 Task: Use Visual Studio Code to change the editor's color theme.
Action: Mouse moved to (488, 329)
Screenshot: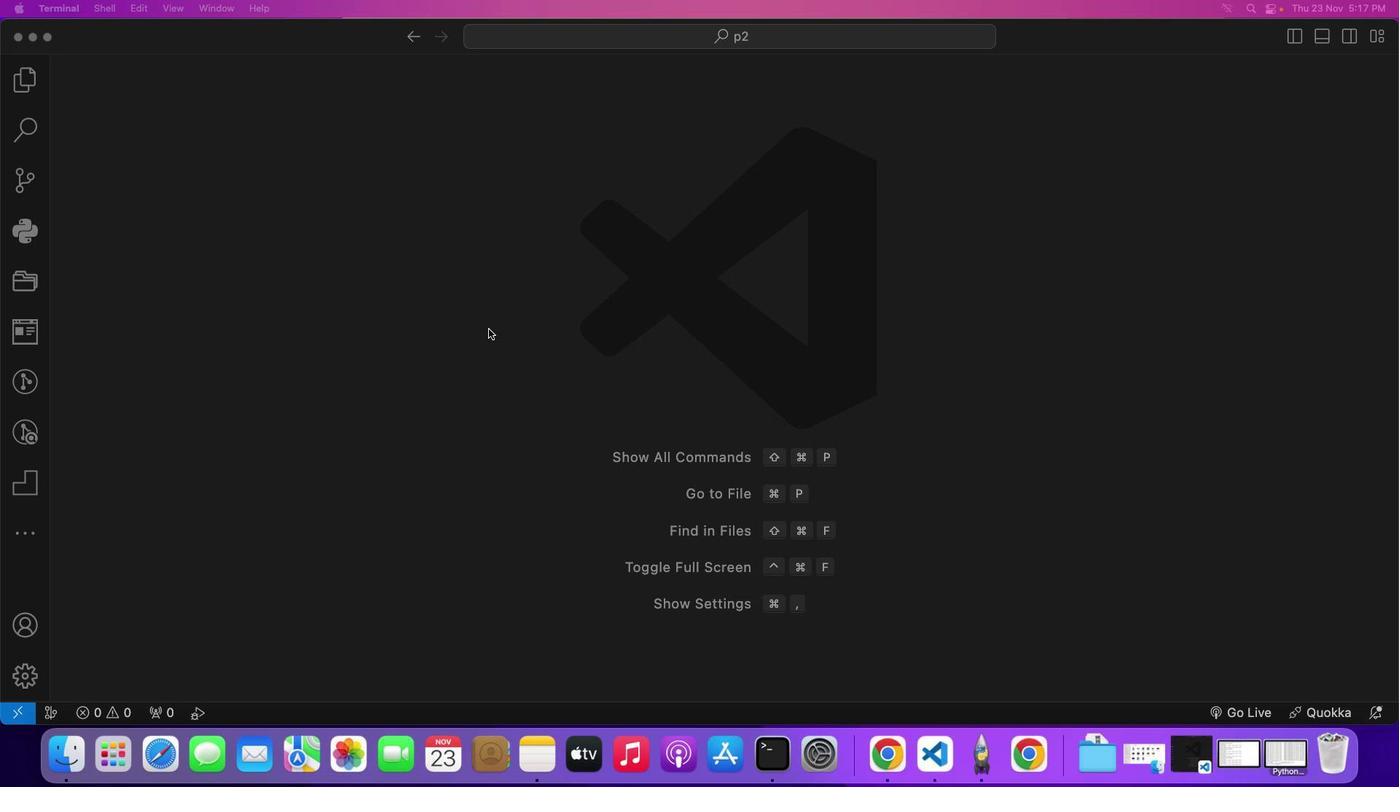 
Action: Mouse pressed left at (488, 329)
Screenshot: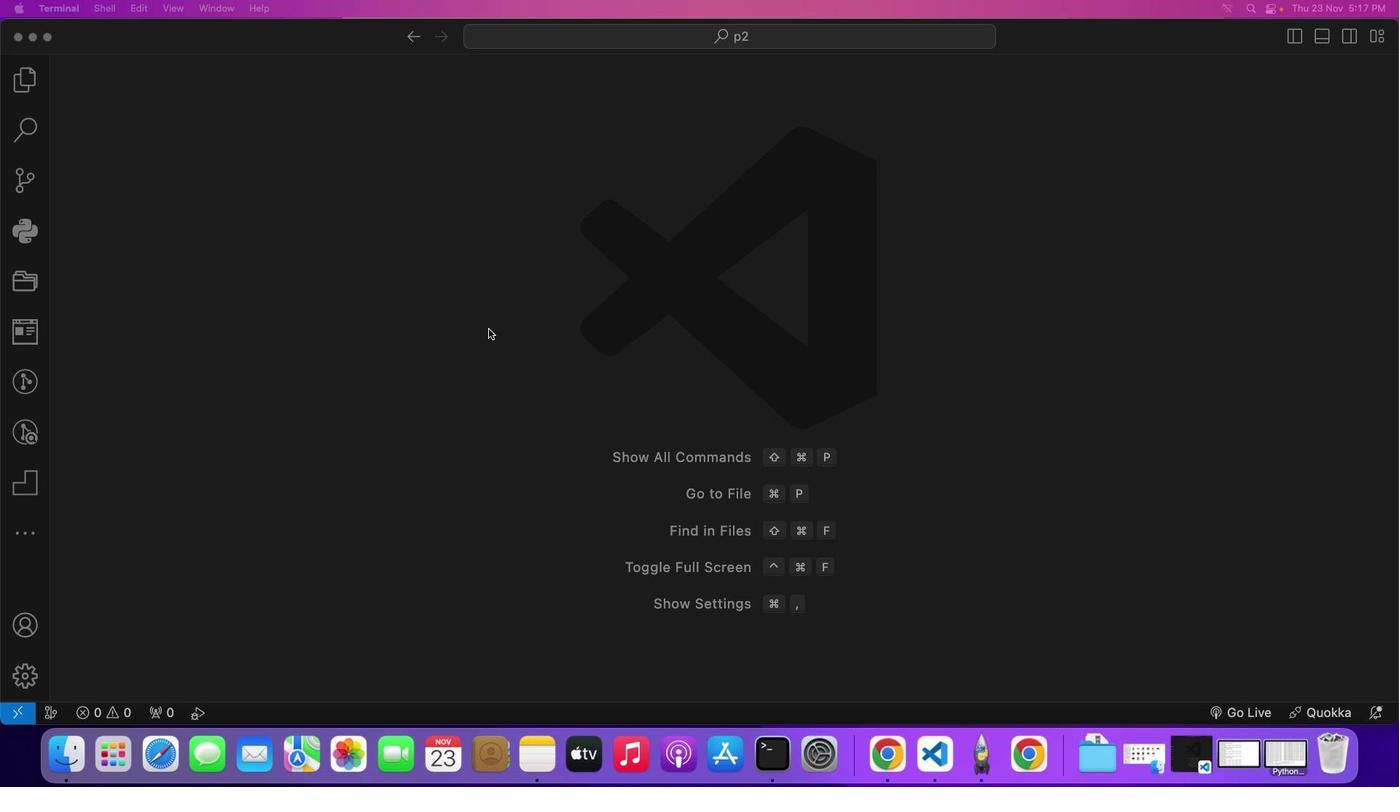 
Action: Mouse moved to (1296, 763)
Screenshot: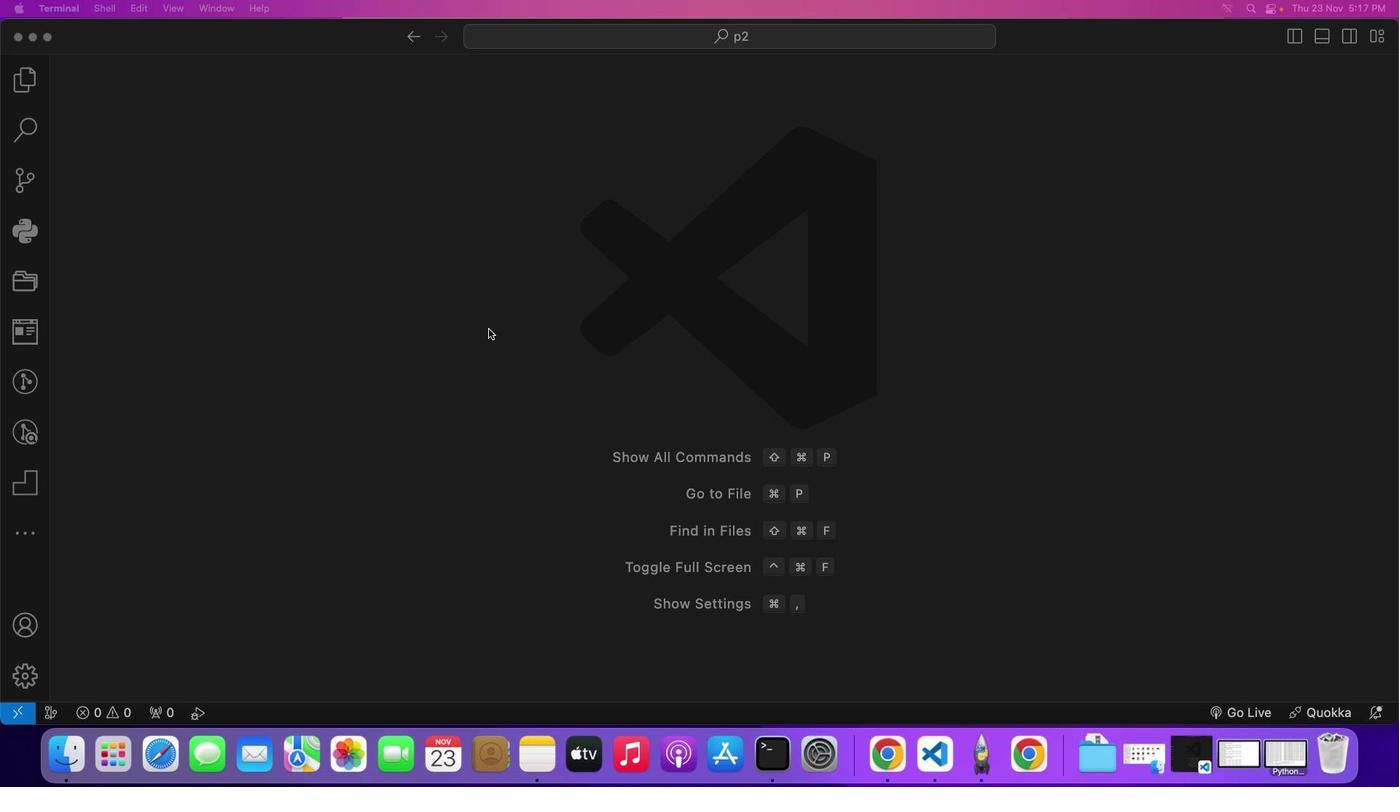 
Action: Mouse pressed left at (1296, 763)
Screenshot: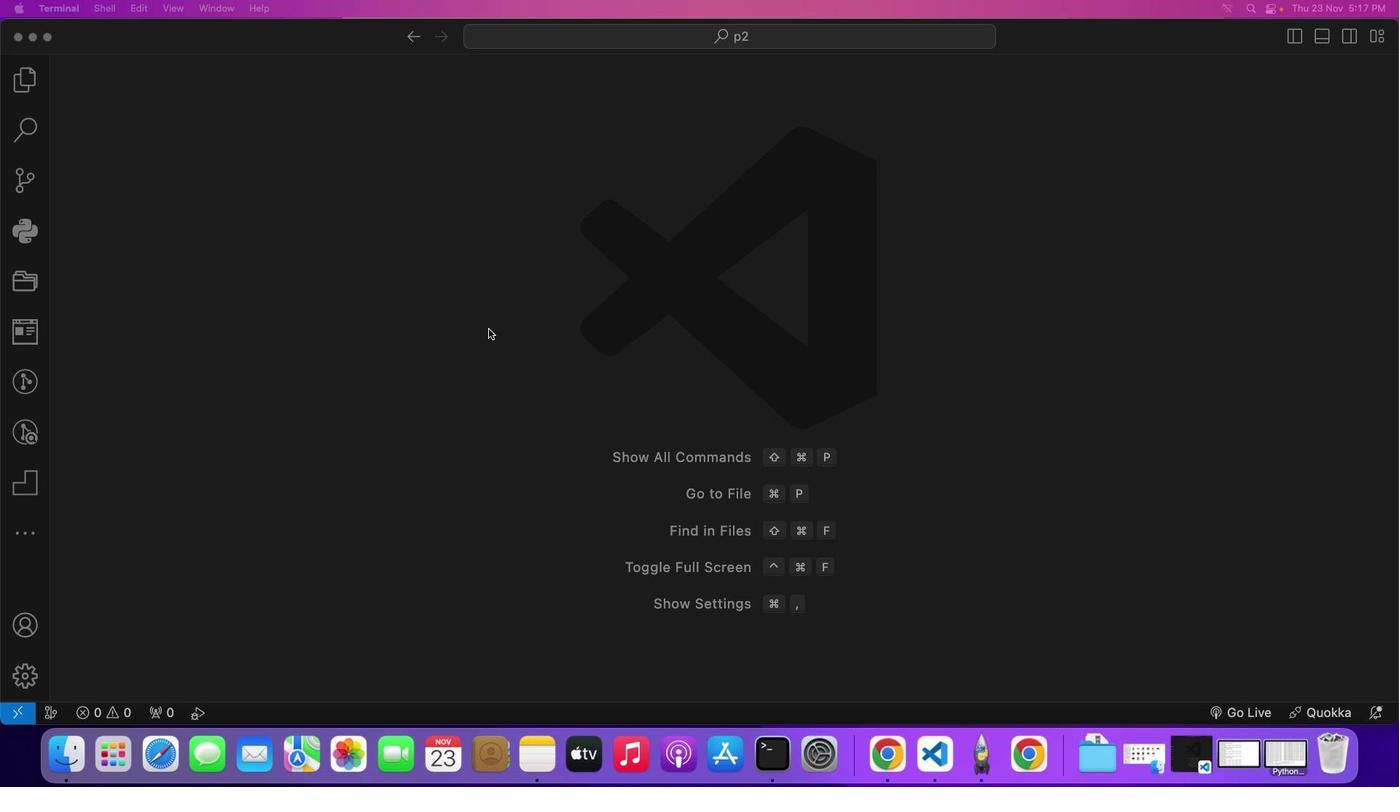 
Action: Mouse moved to (668, 536)
Screenshot: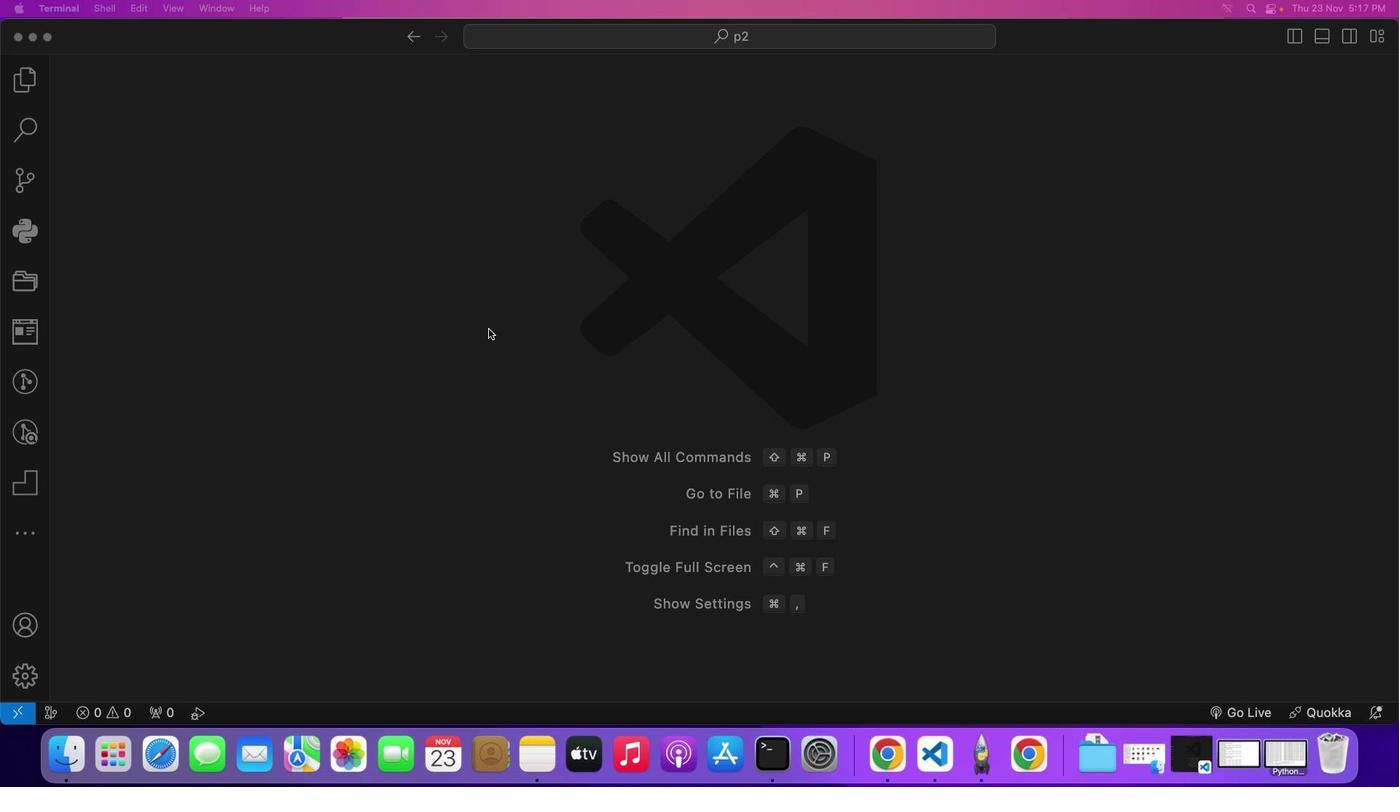 
Action: Key pressed 'y'
Screenshot: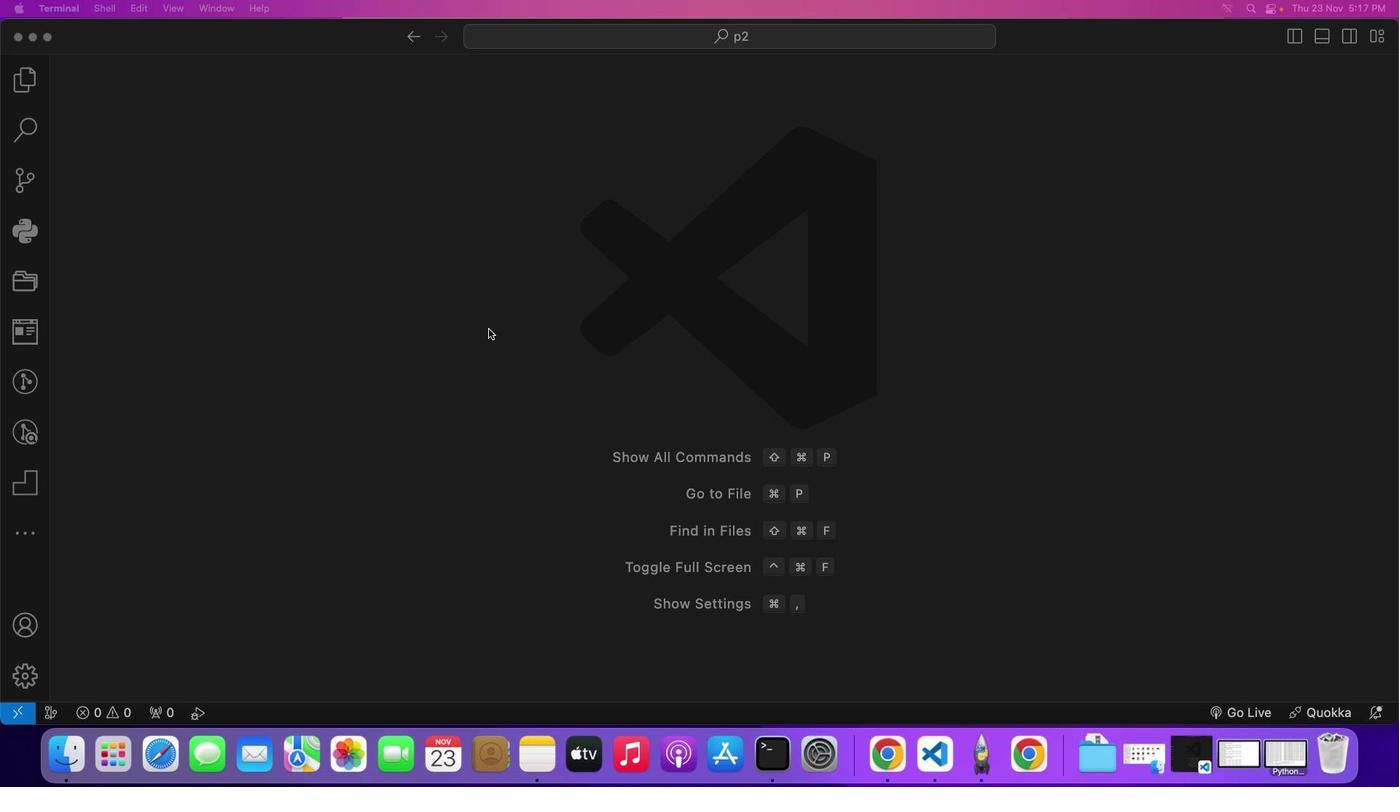 
Action: Mouse moved to (669, 532)
Screenshot: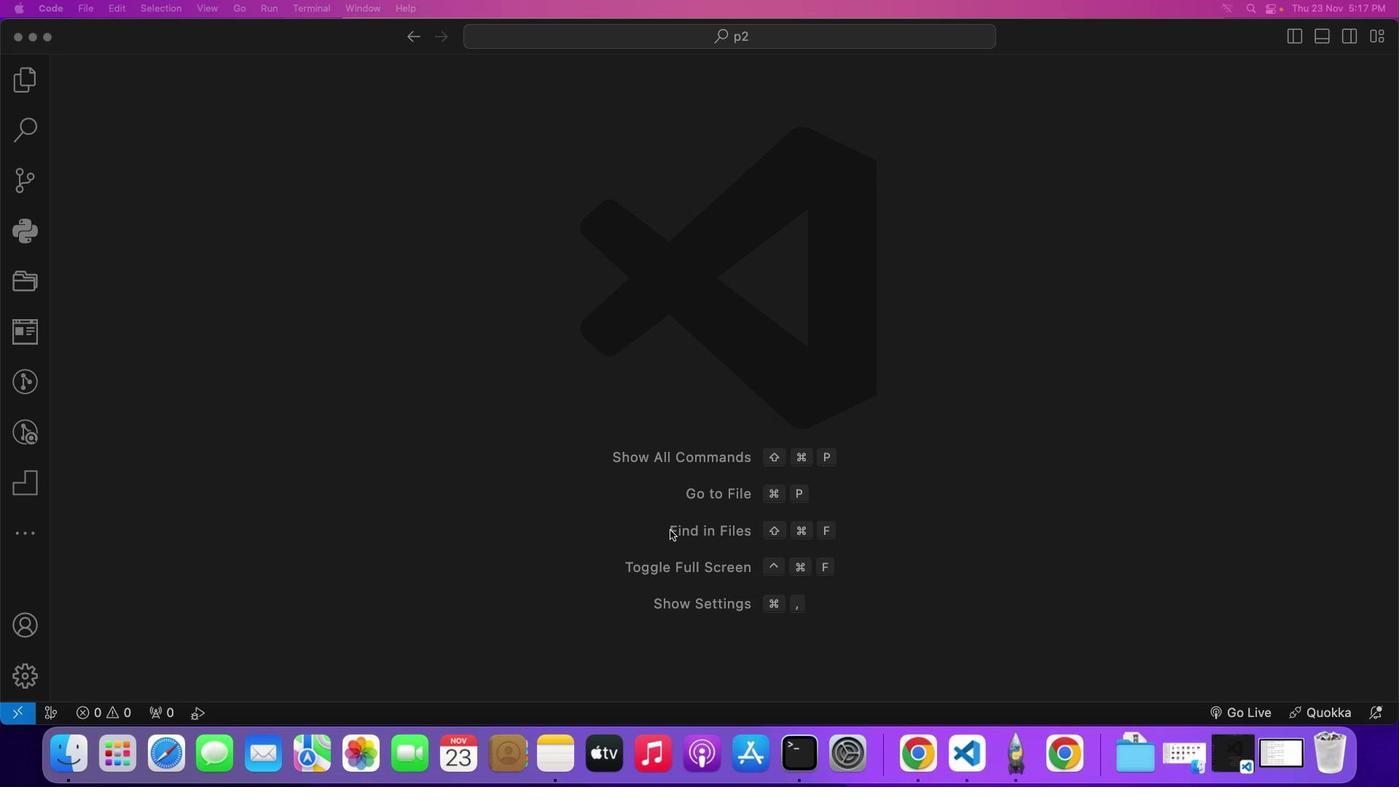 
Action: Key pressed Key.enter
Screenshot: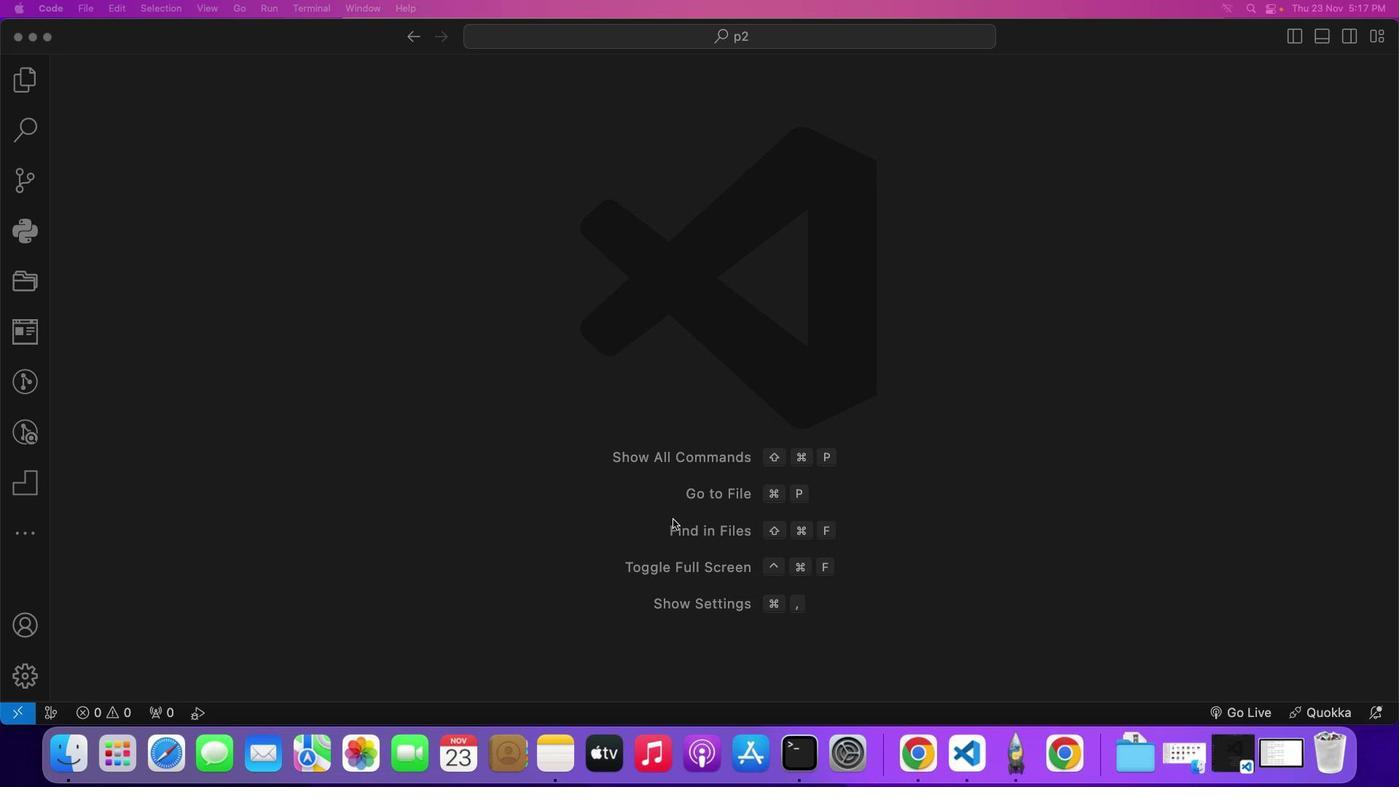 
Action: Mouse moved to (465, 331)
Screenshot: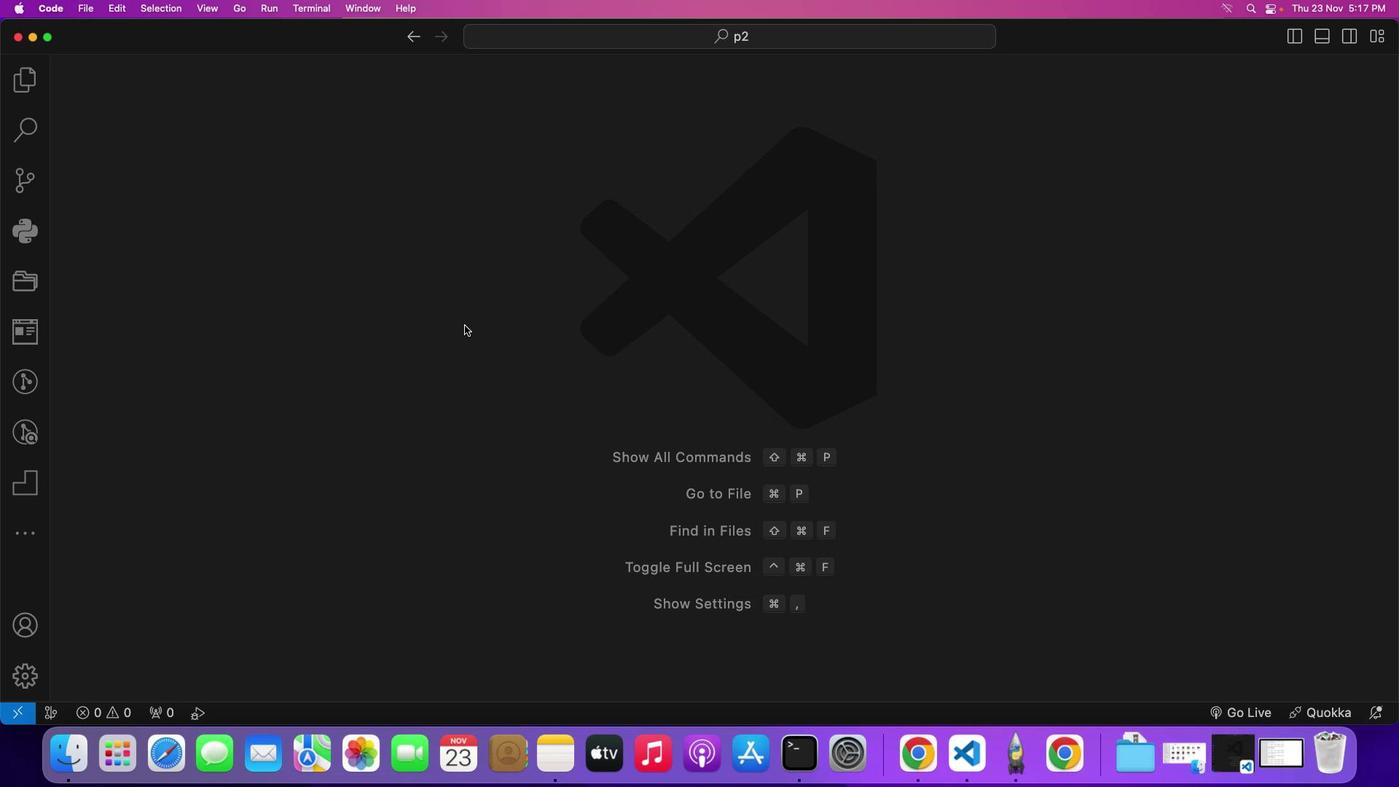 
Action: Mouse pressed left at (465, 331)
Screenshot: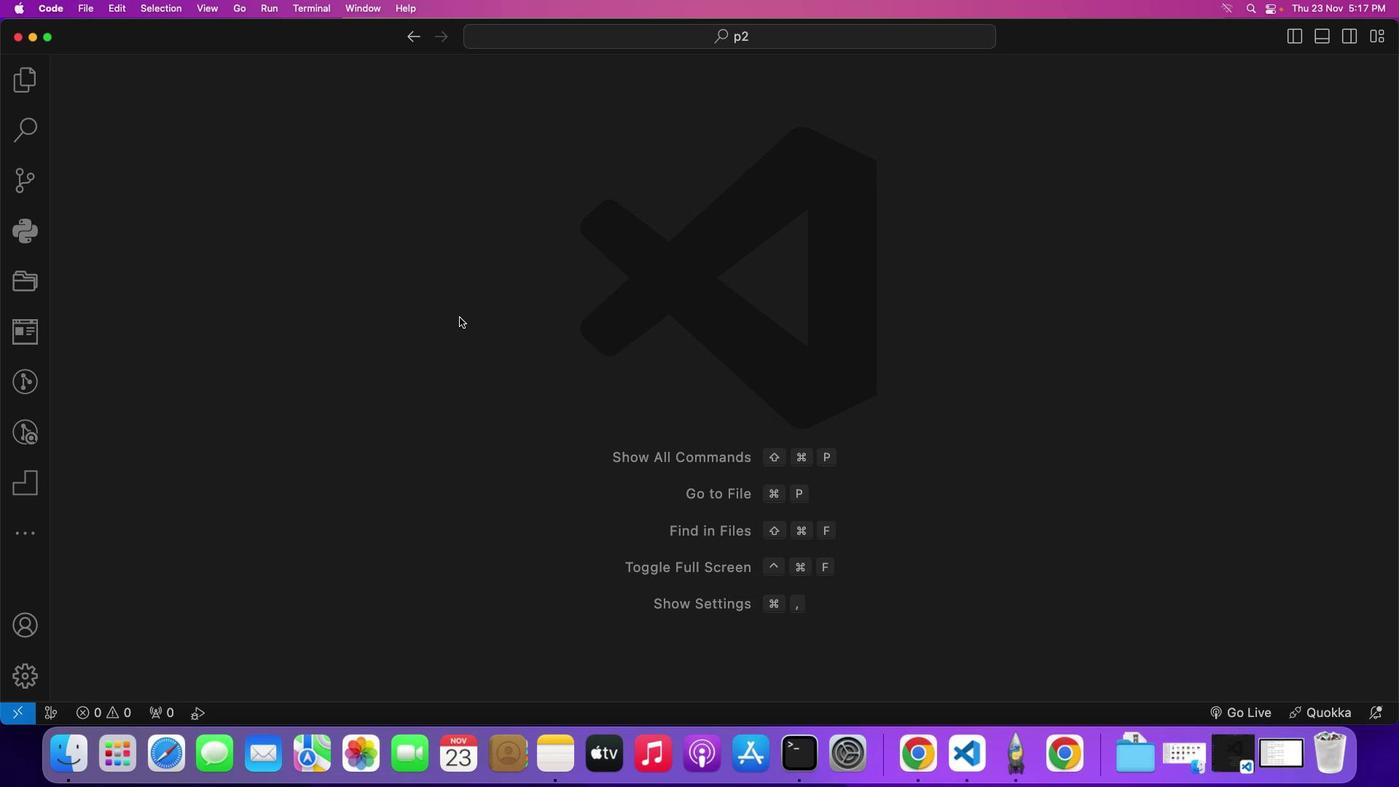 
Action: Mouse moved to (52, 7)
Screenshot: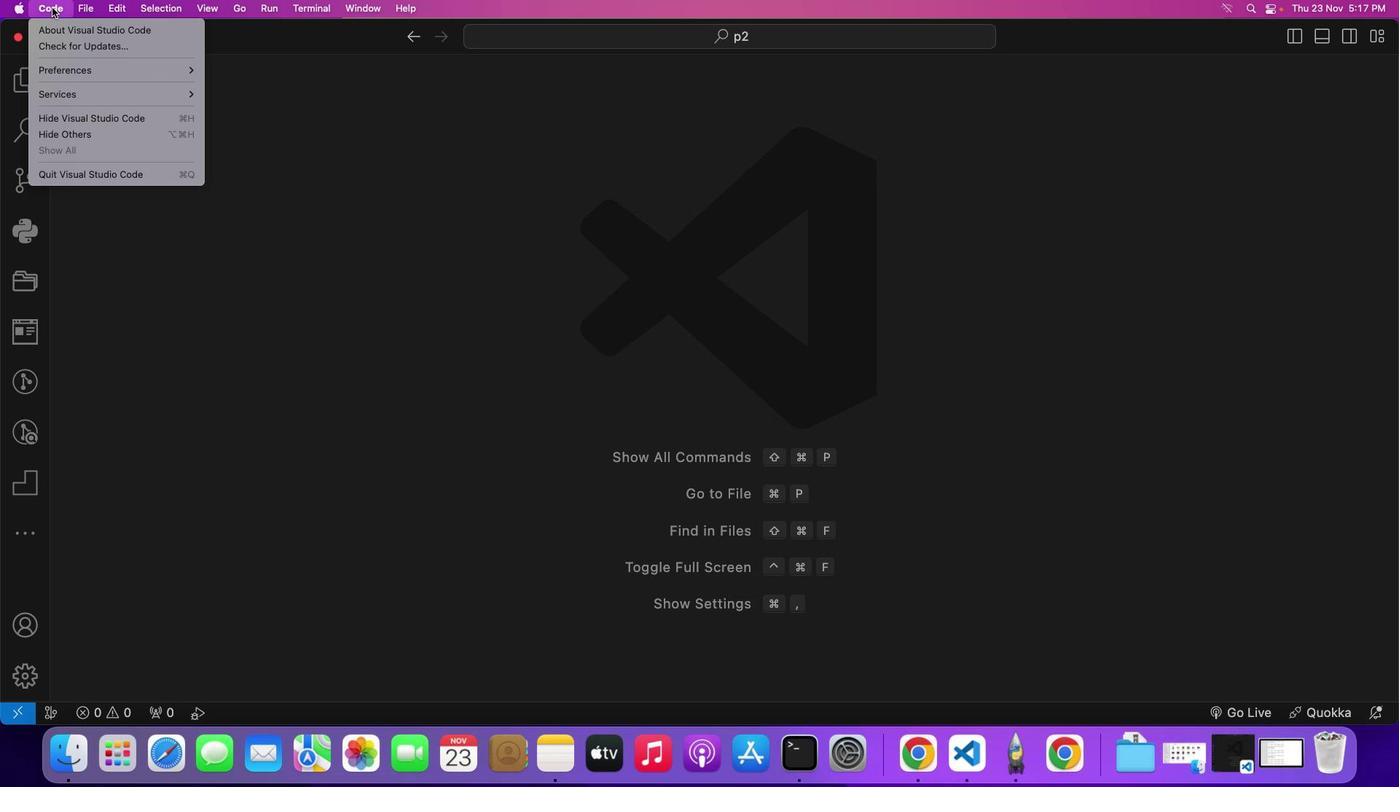 
Action: Mouse pressed left at (52, 7)
Screenshot: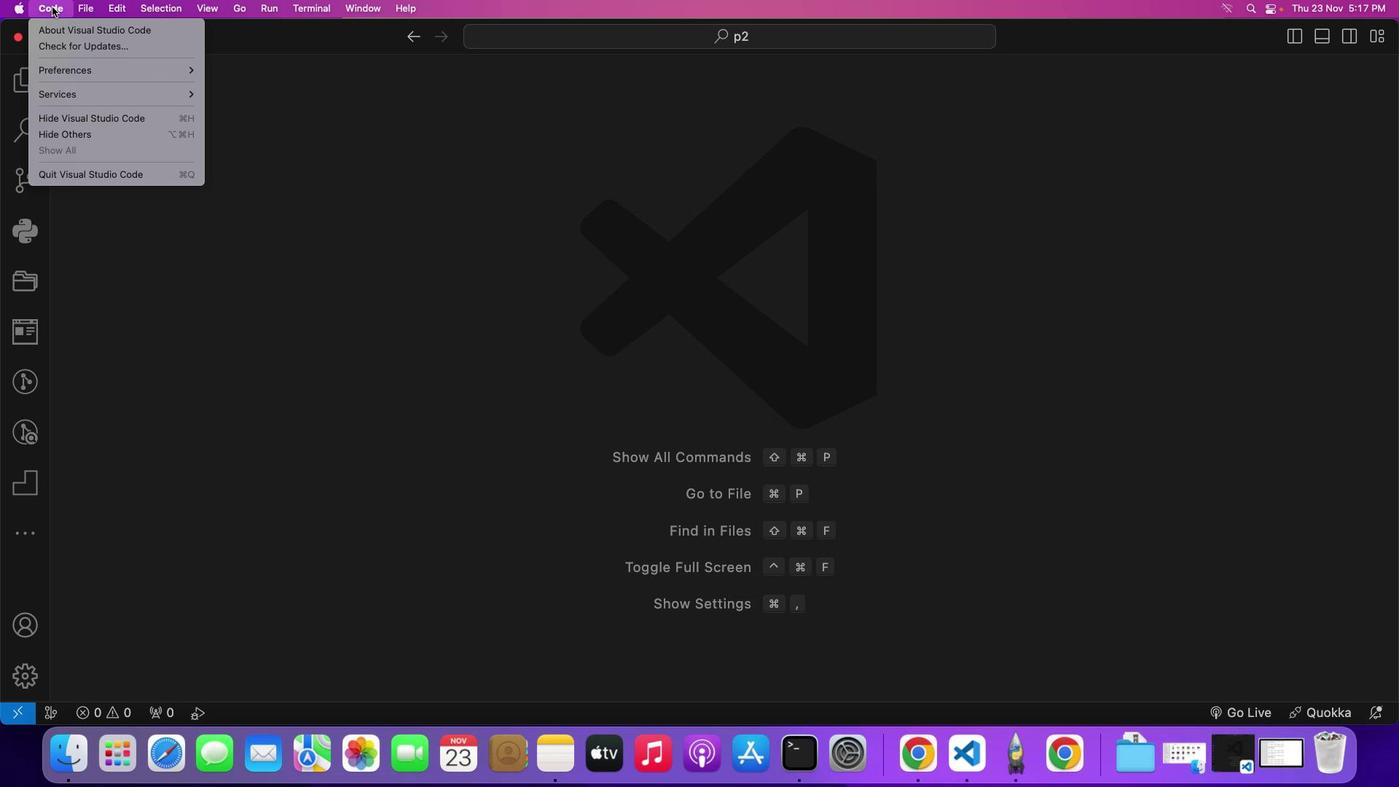 
Action: Mouse moved to (83, 66)
Screenshot: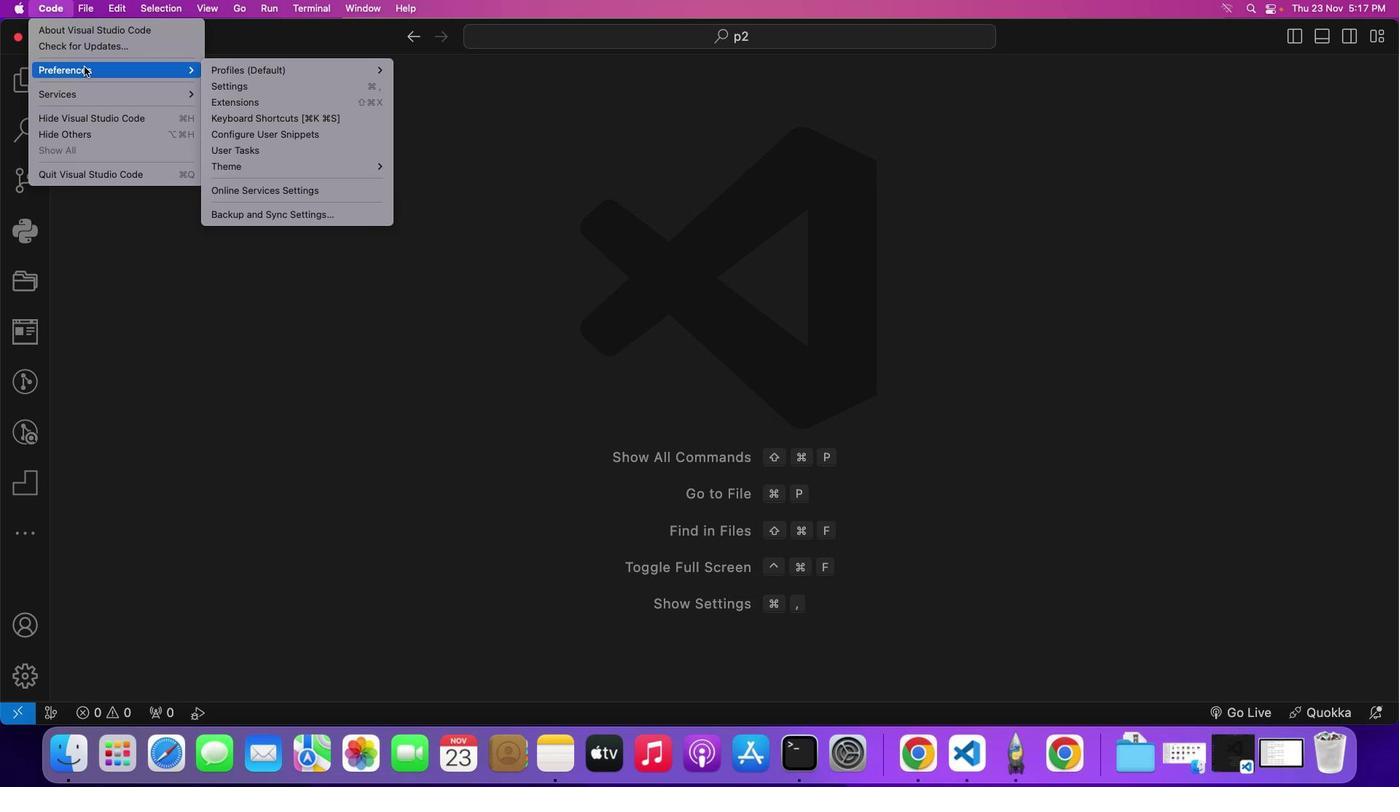 
Action: Mouse pressed left at (83, 66)
Screenshot: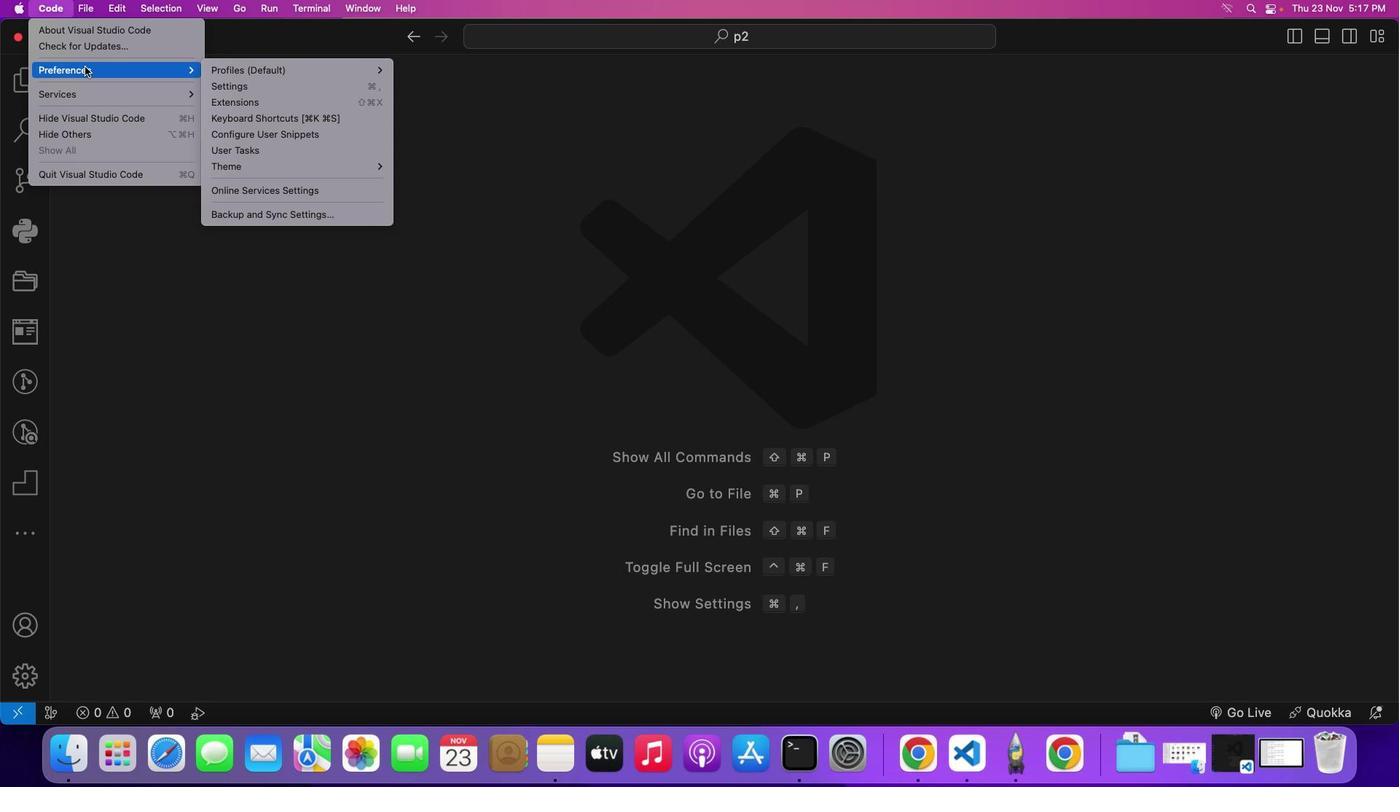 
Action: Mouse moved to (253, 91)
Screenshot: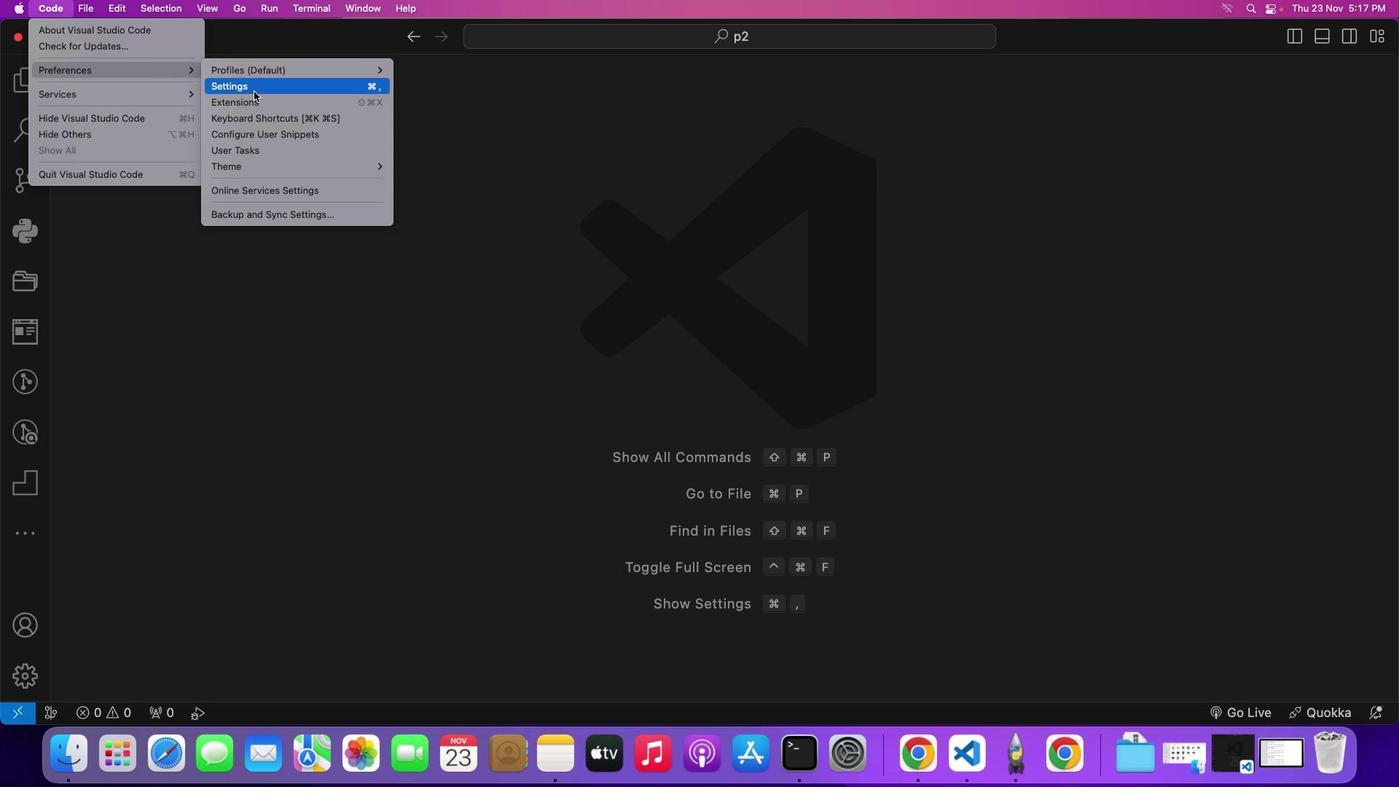 
Action: Mouse pressed left at (253, 91)
Screenshot: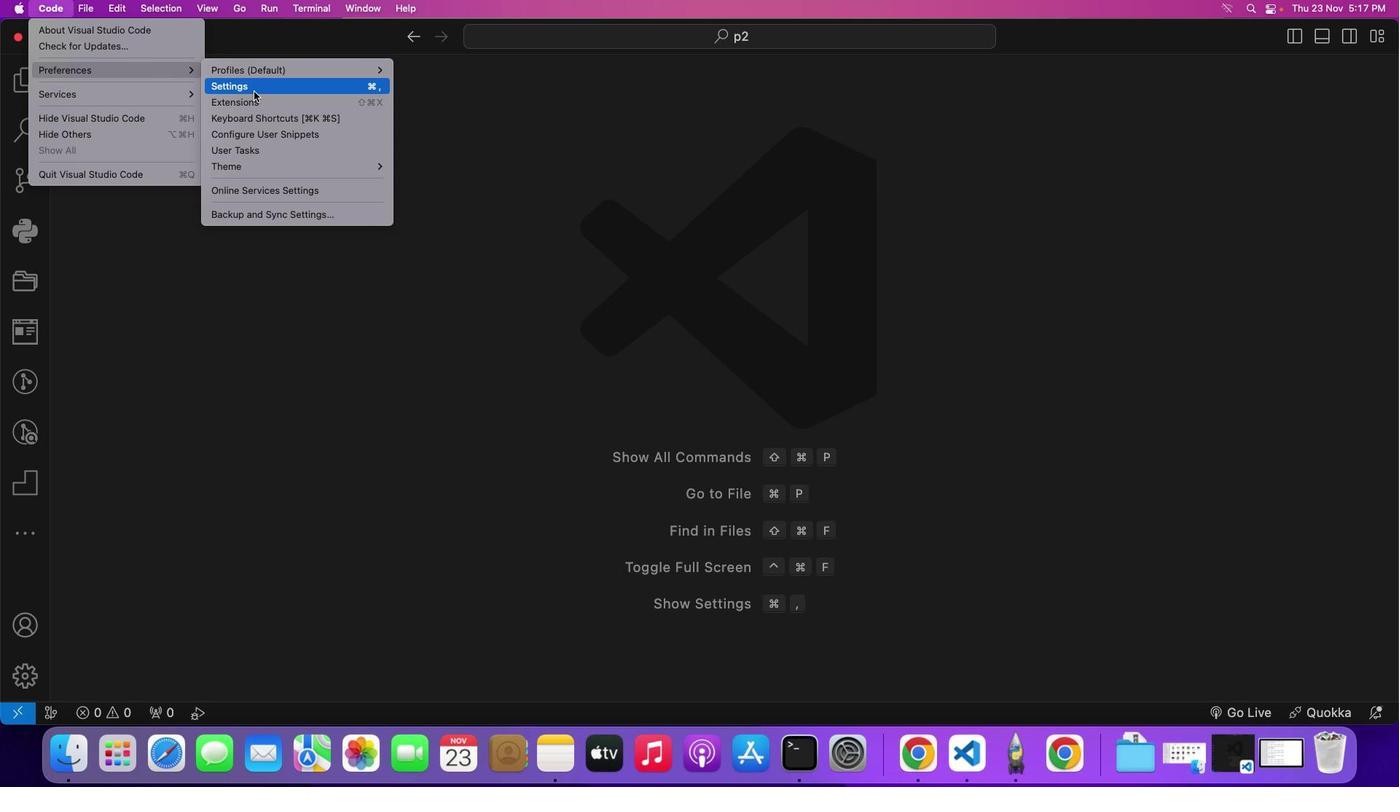 
Action: Mouse moved to (272, 113)
Screenshot: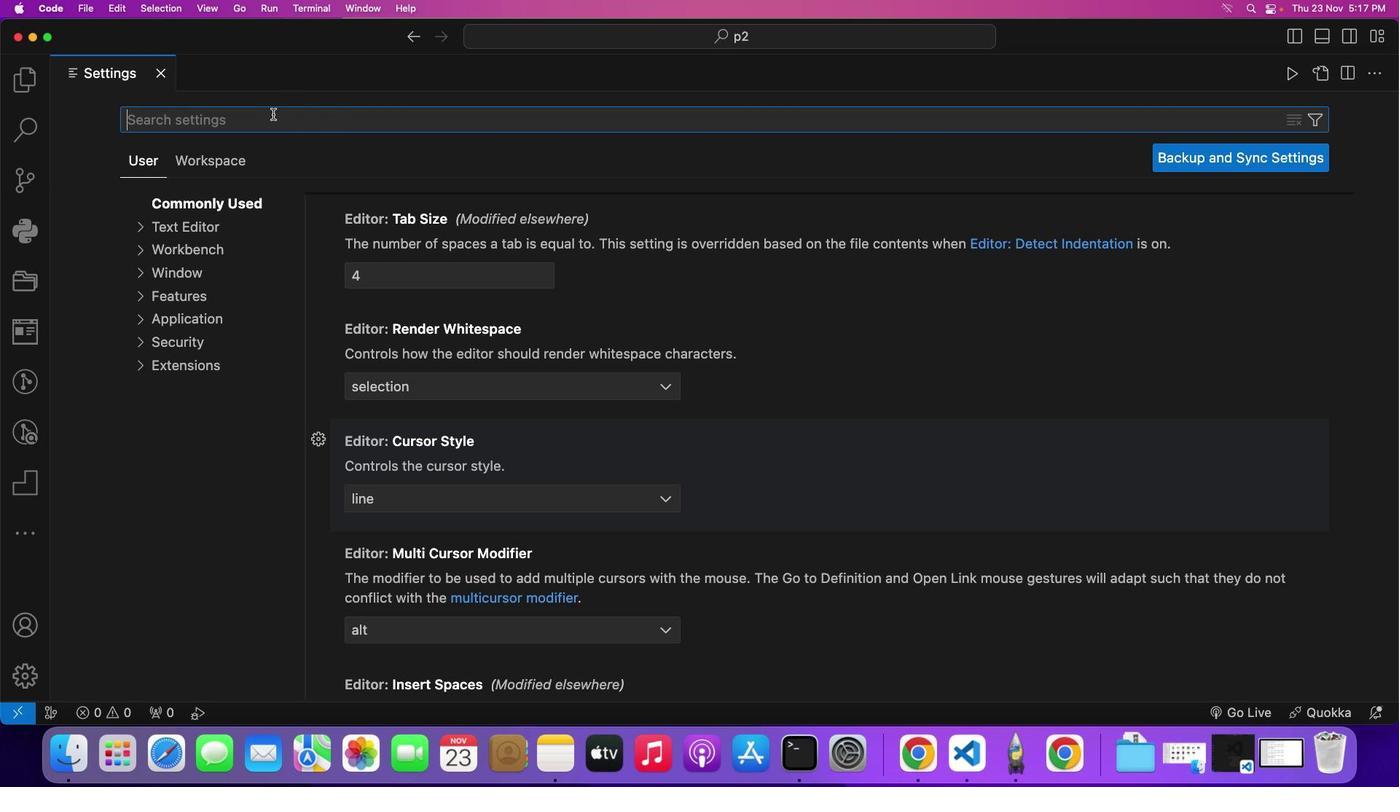 
Action: Mouse pressed left at (272, 113)
Screenshot: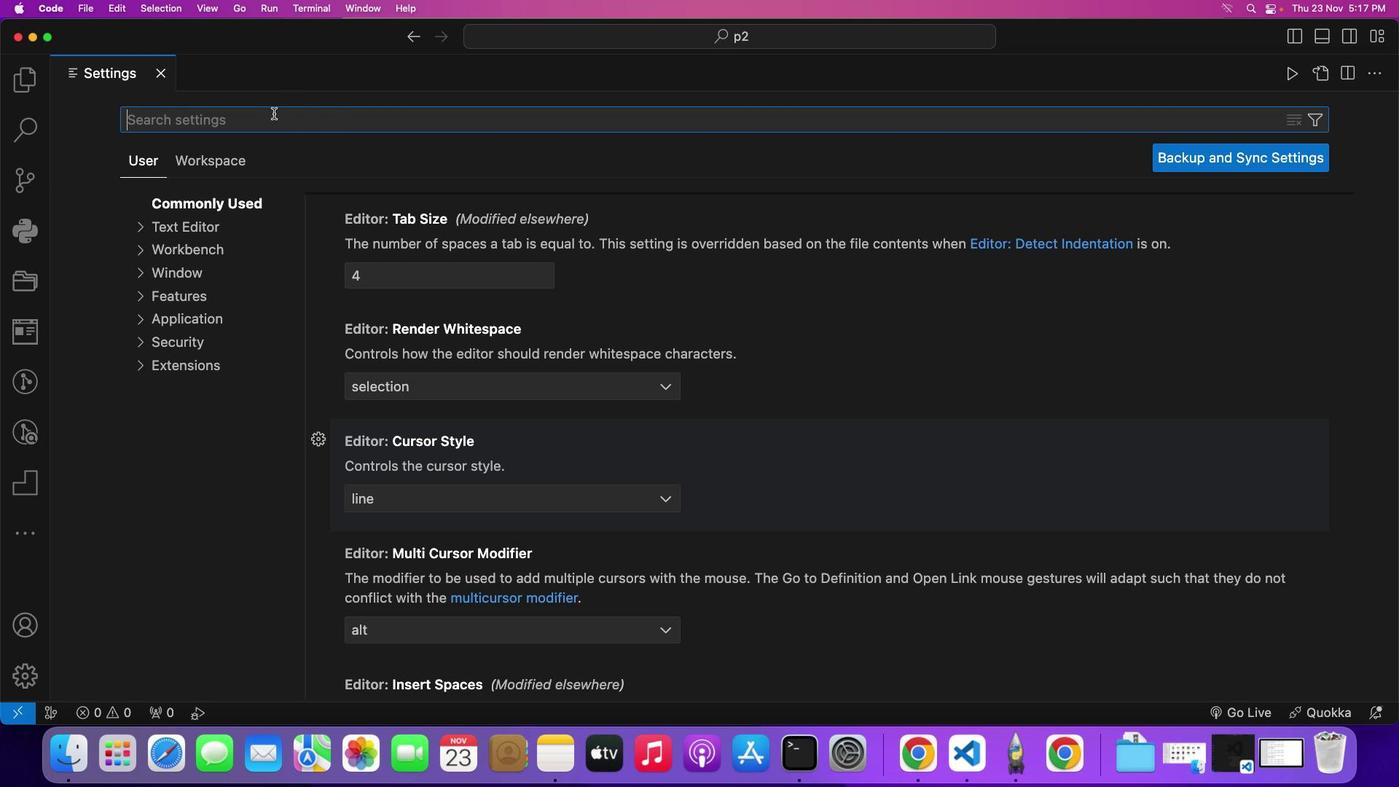 
Action: Mouse moved to (274, 113)
Screenshot: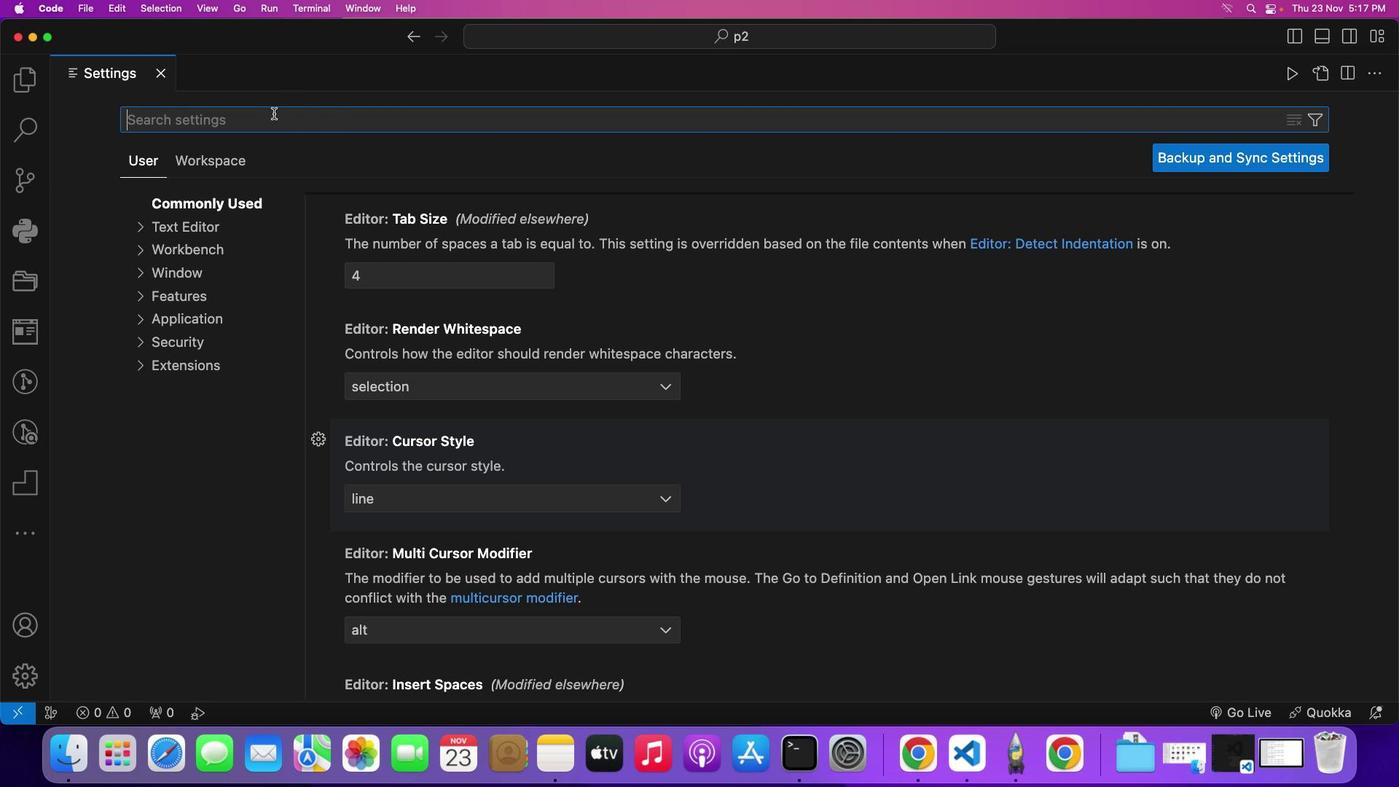 
Action: Key pressed 'c''o''l''o''r'Key.space't''h''e''m'Key.backspace'm''e'
Screenshot: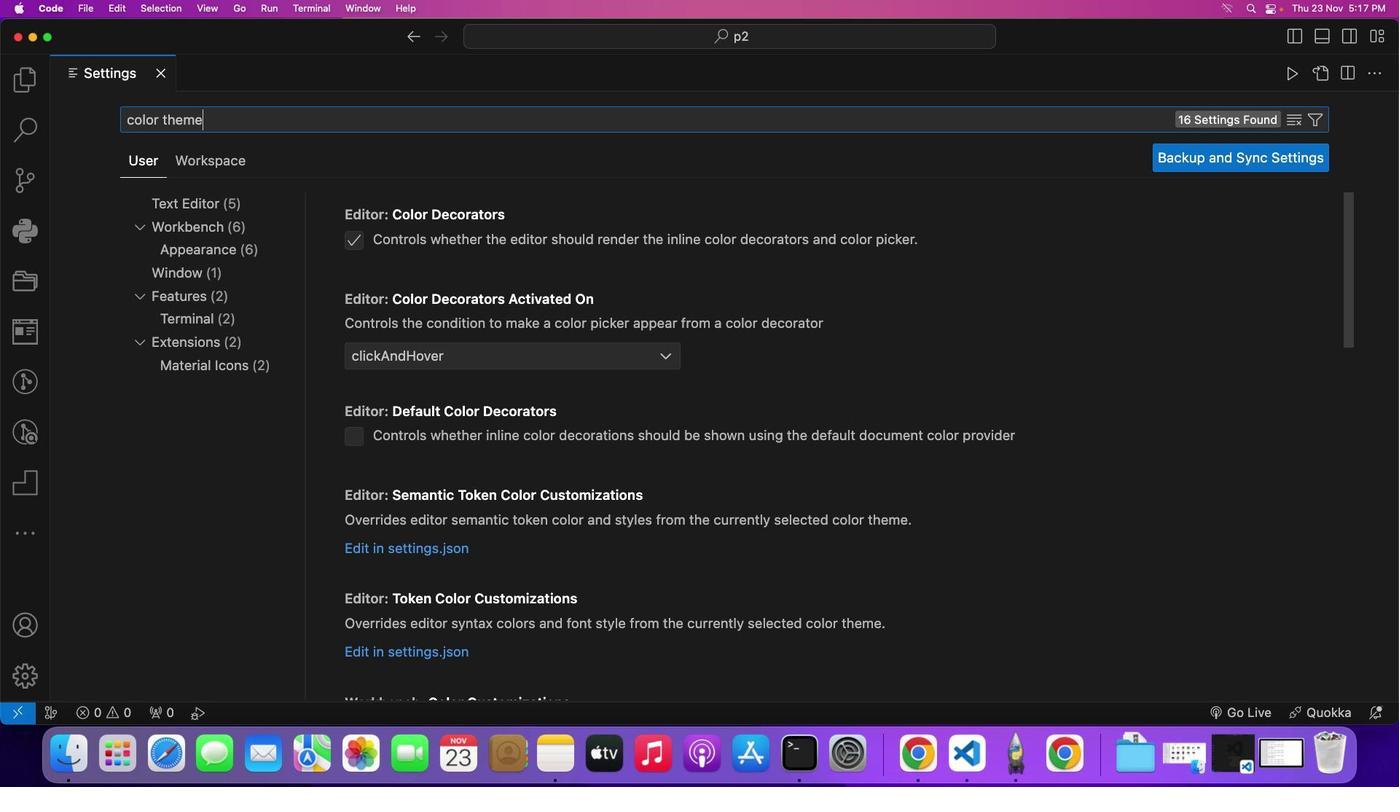 
Action: Mouse moved to (577, 387)
Screenshot: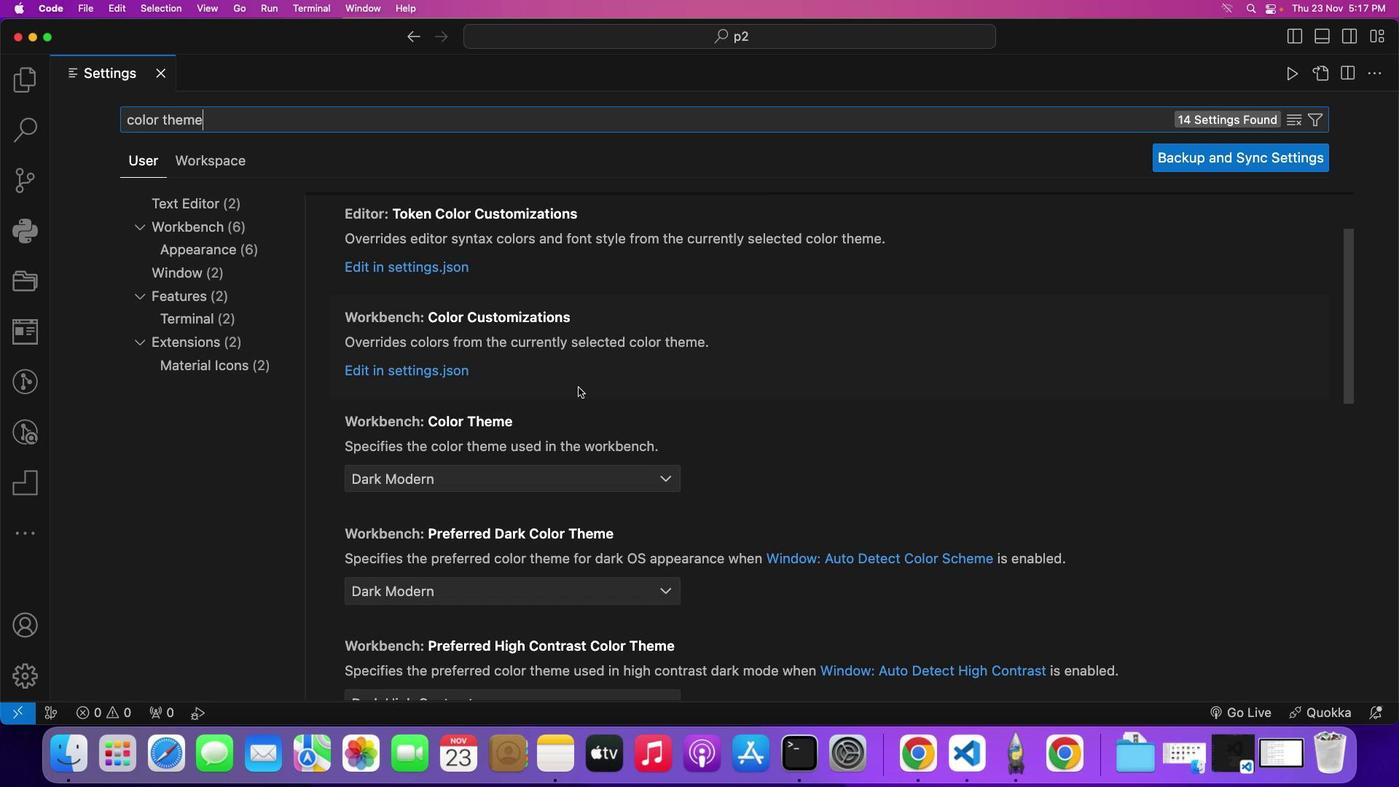 
Action: Mouse scrolled (577, 387) with delta (0, 0)
Screenshot: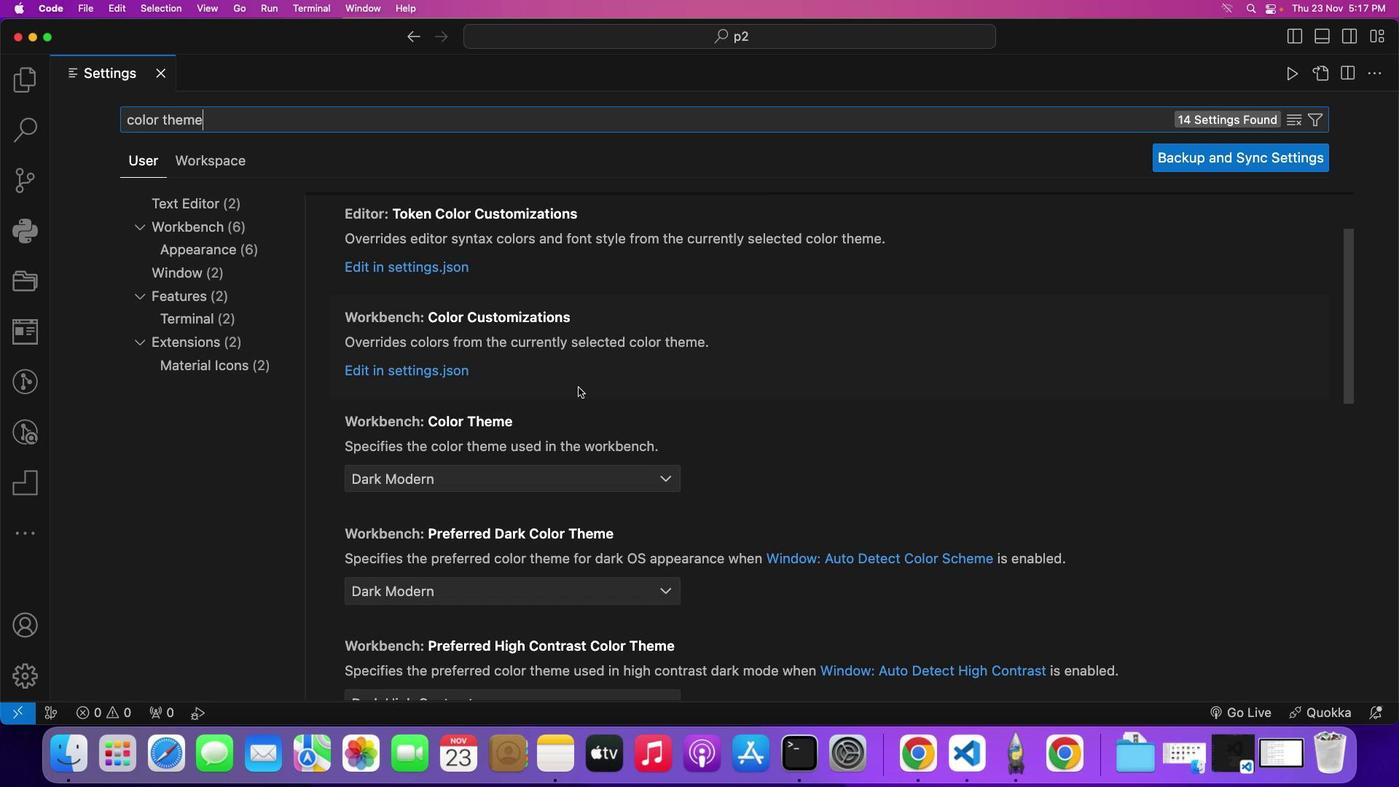 
Action: Mouse moved to (578, 387)
Screenshot: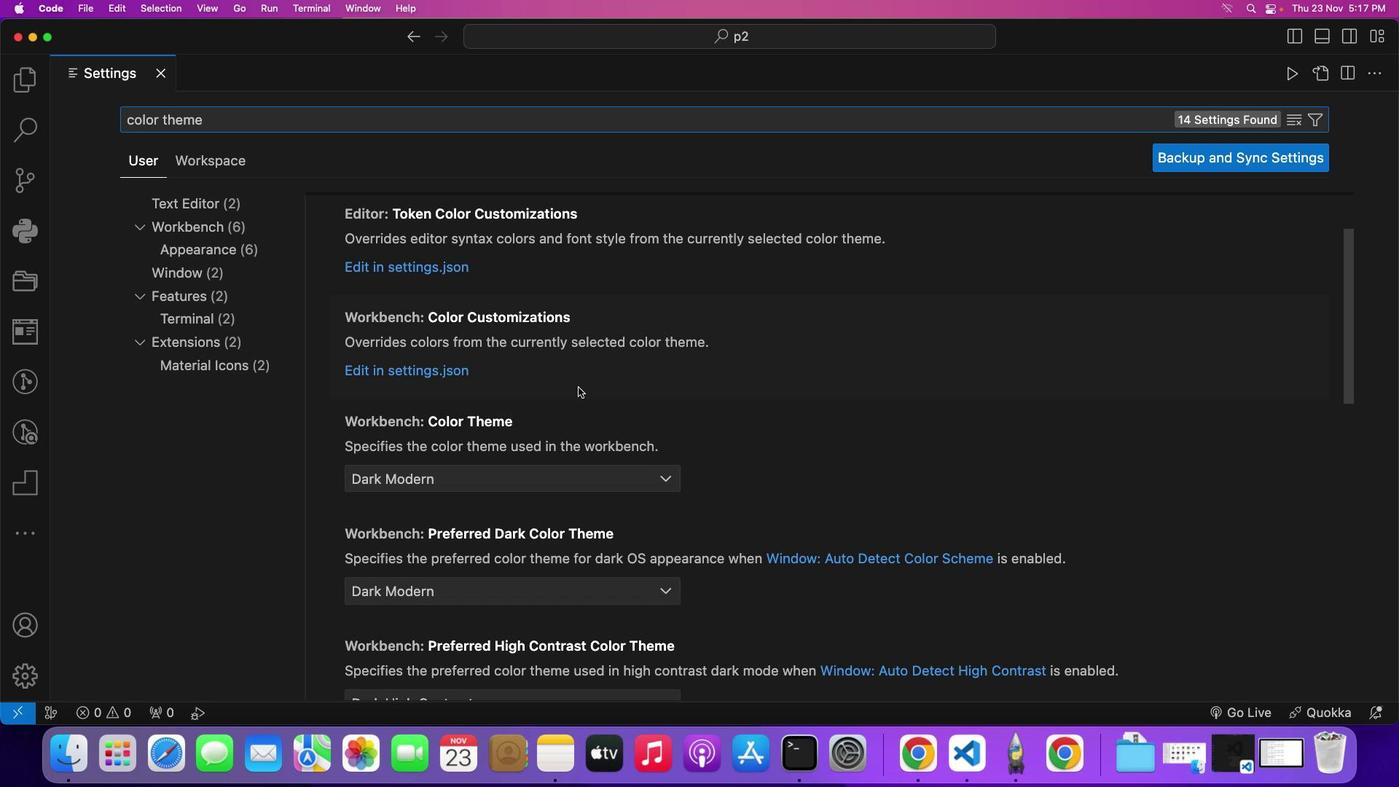 
Action: Mouse scrolled (578, 387) with delta (0, 0)
Screenshot: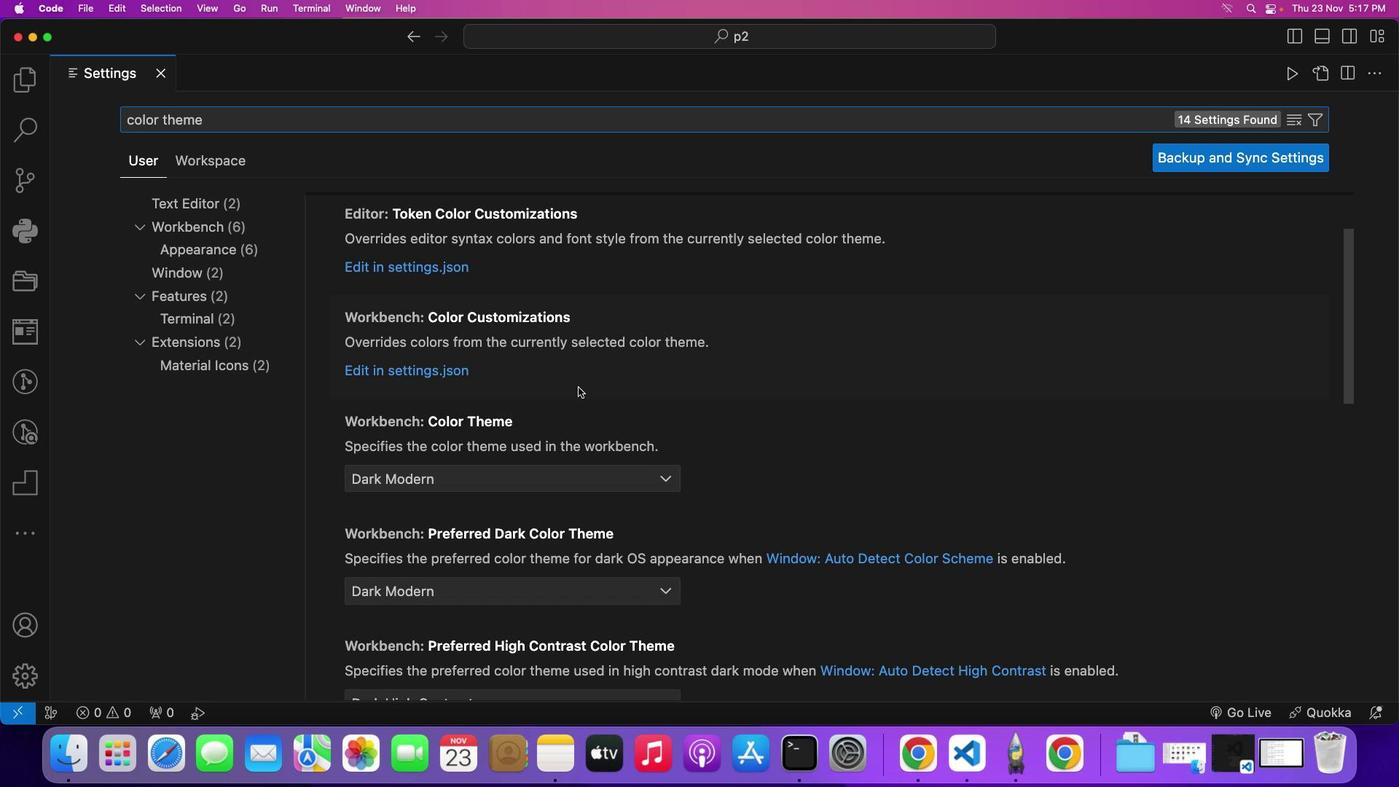 
Action: Mouse moved to (578, 387)
Screenshot: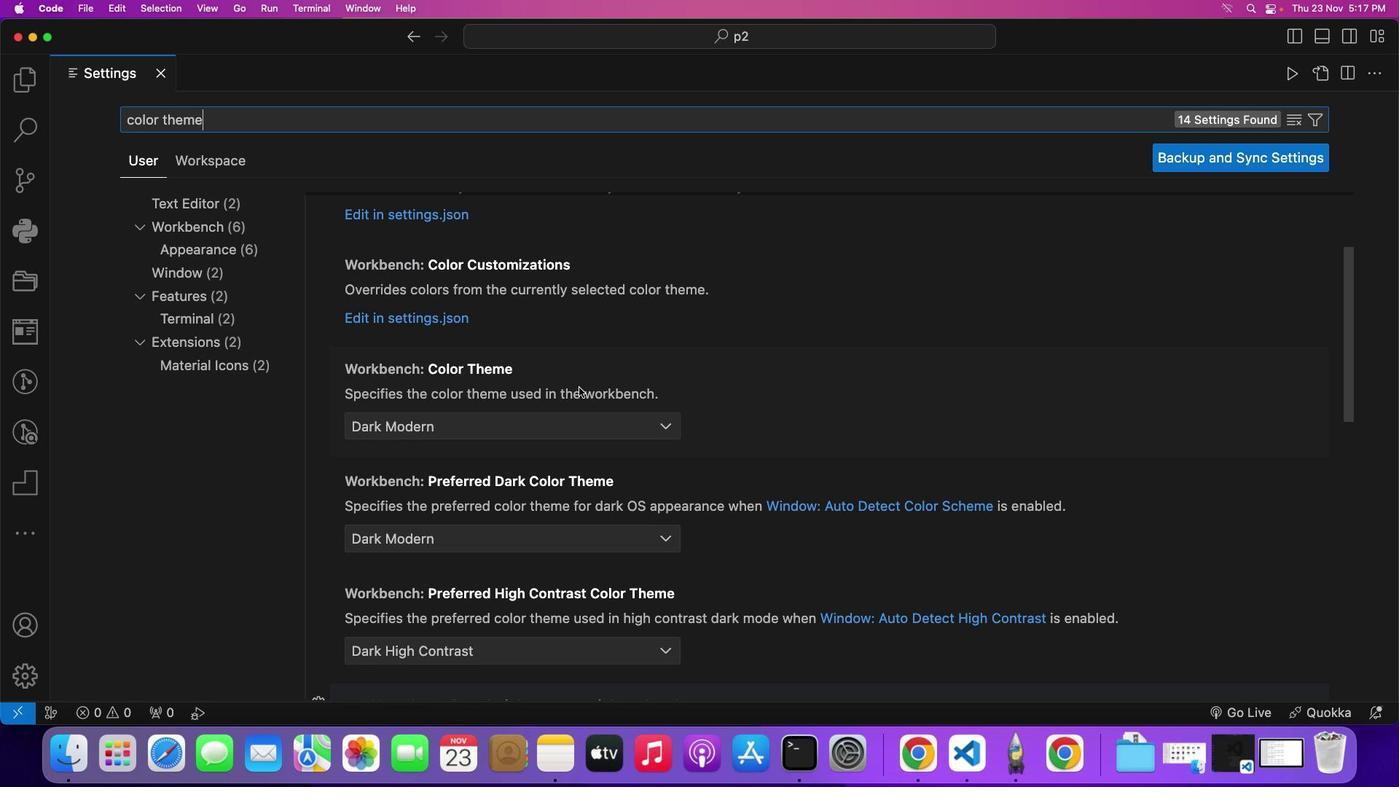 
Action: Mouse scrolled (578, 387) with delta (0, 0)
Screenshot: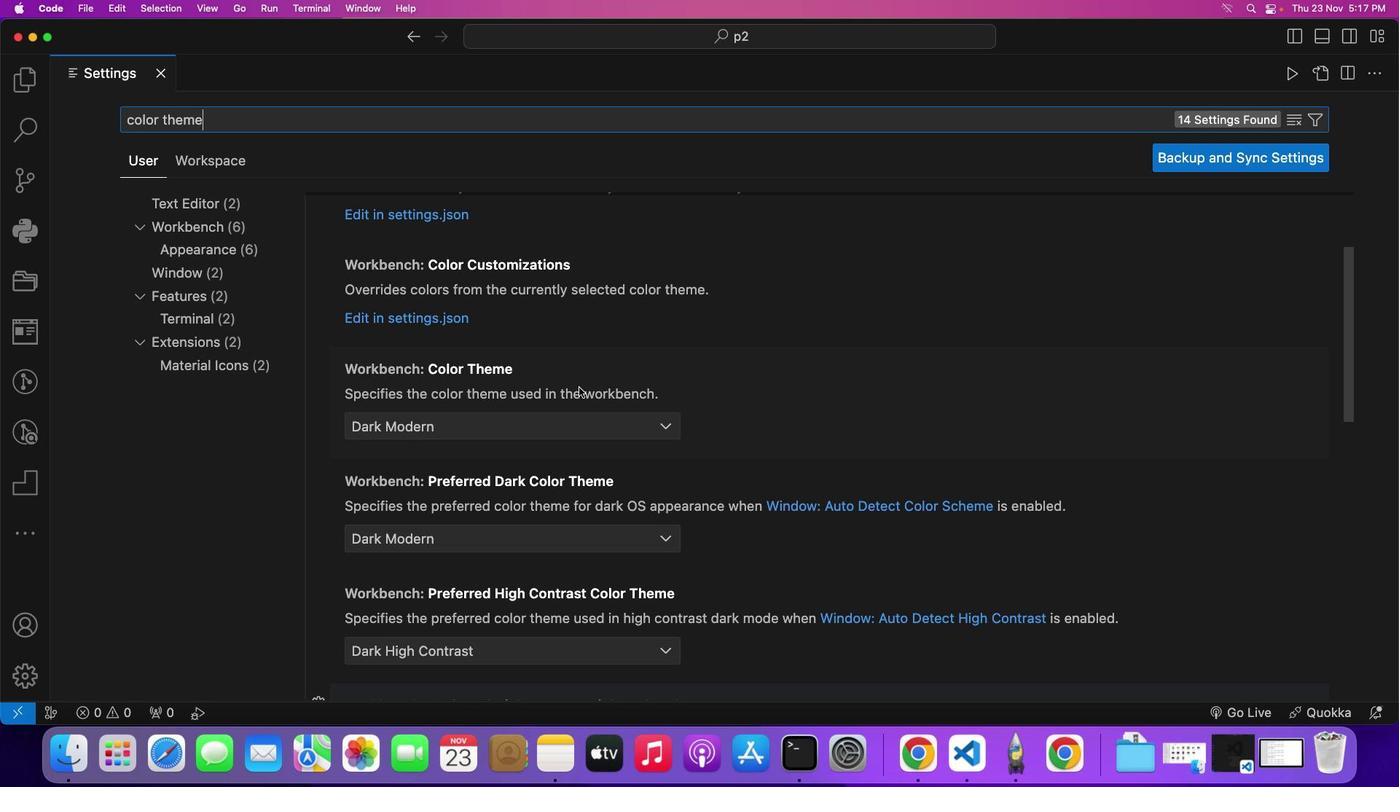 
Action: Mouse scrolled (578, 387) with delta (0, 0)
Screenshot: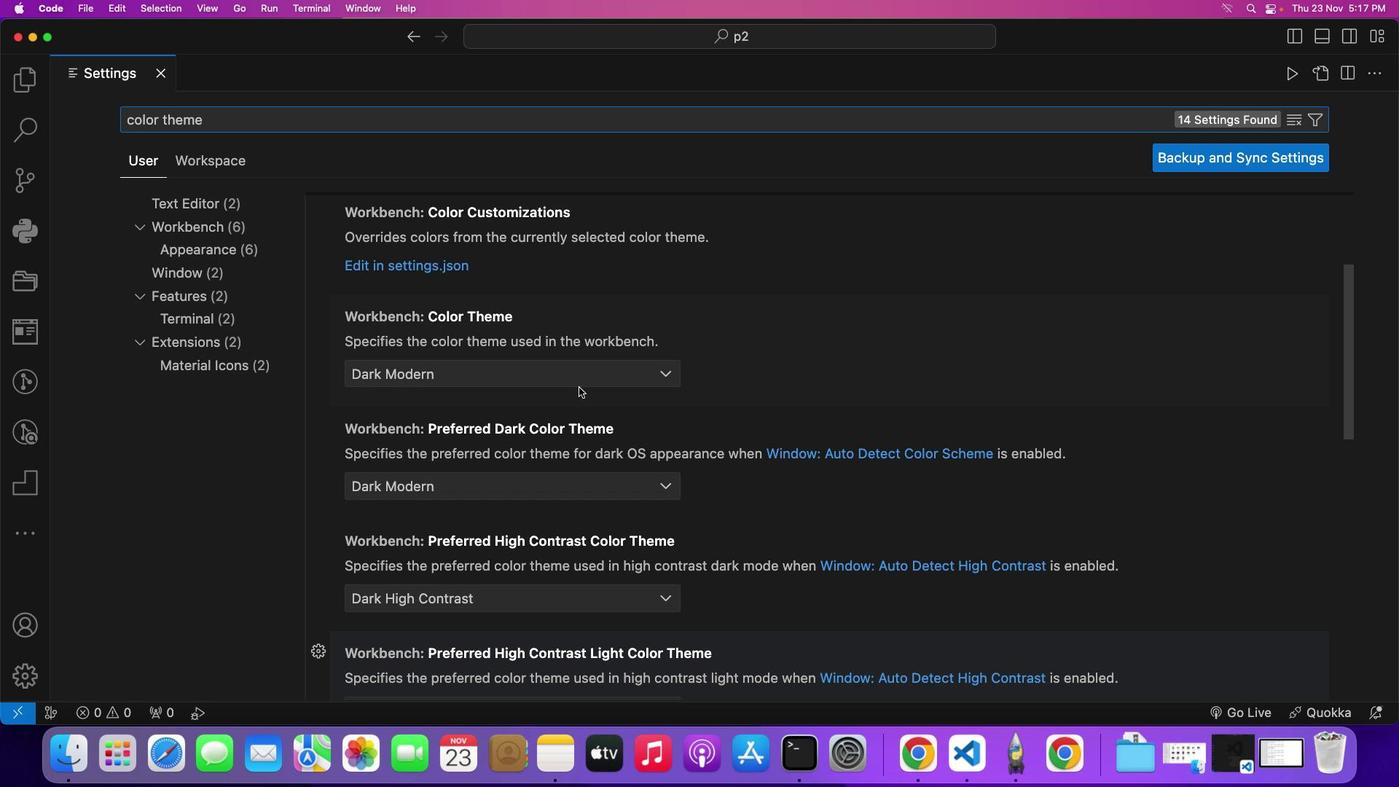 
Action: Mouse moved to (669, 370)
Screenshot: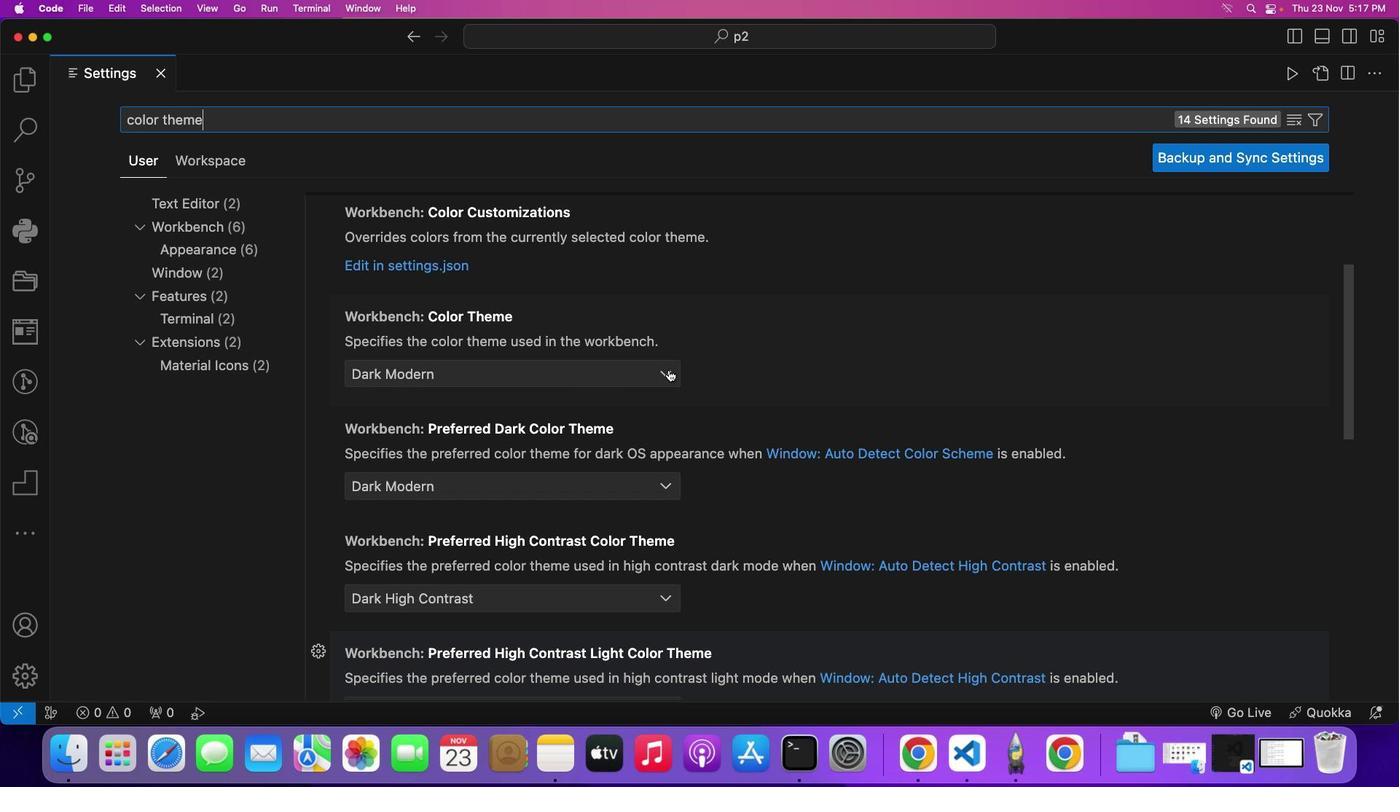 
Action: Mouse pressed left at (669, 370)
Screenshot: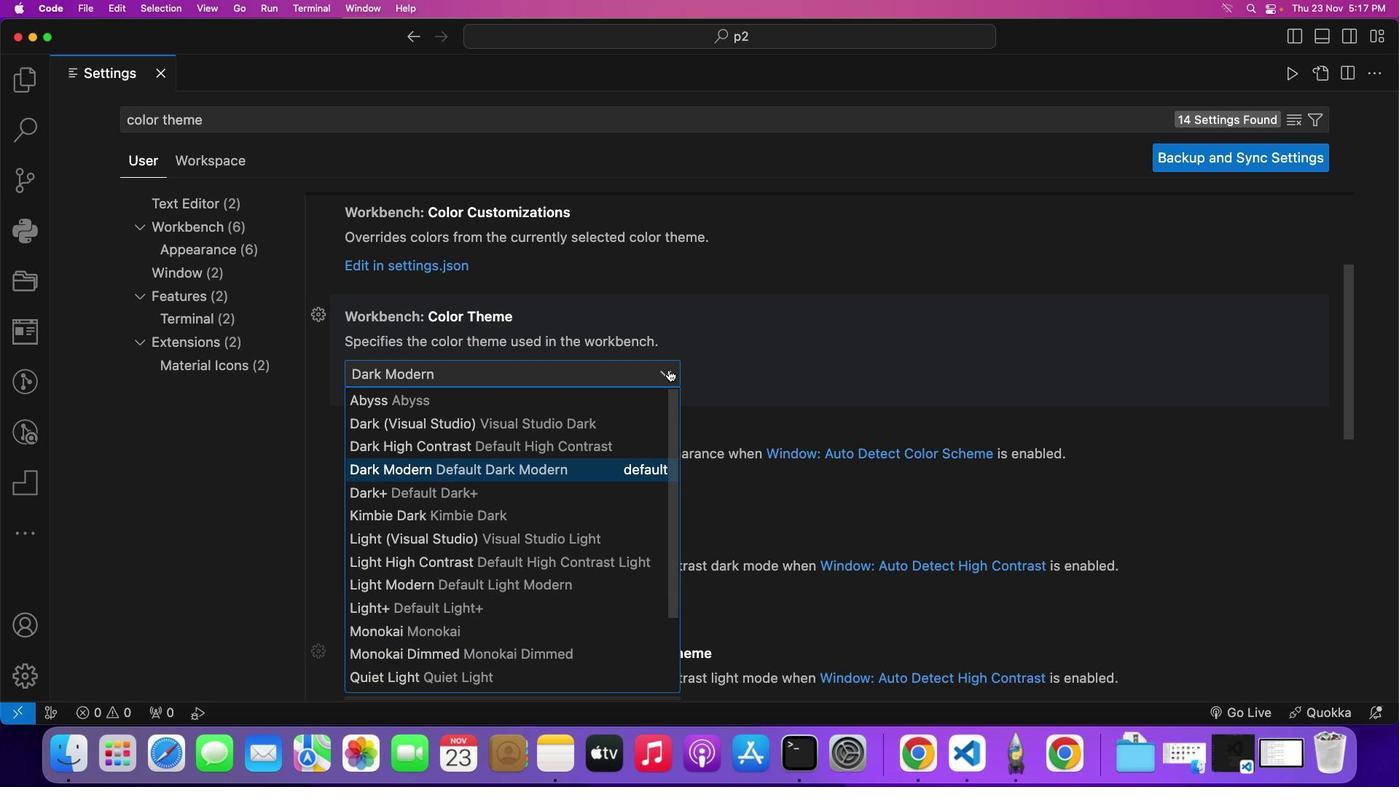 
Action: Mouse moved to (538, 554)
Screenshot: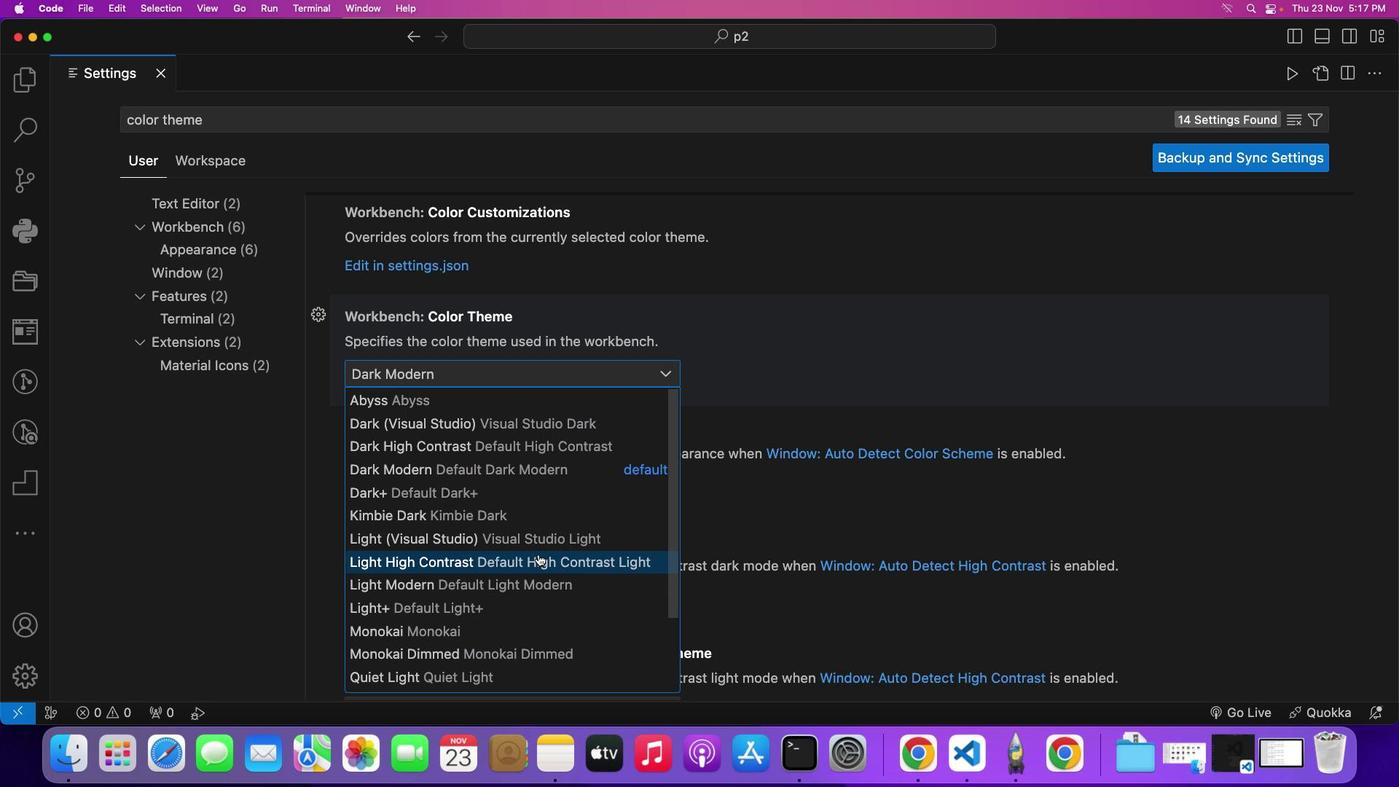 
Action: Mouse pressed left at (538, 554)
Screenshot: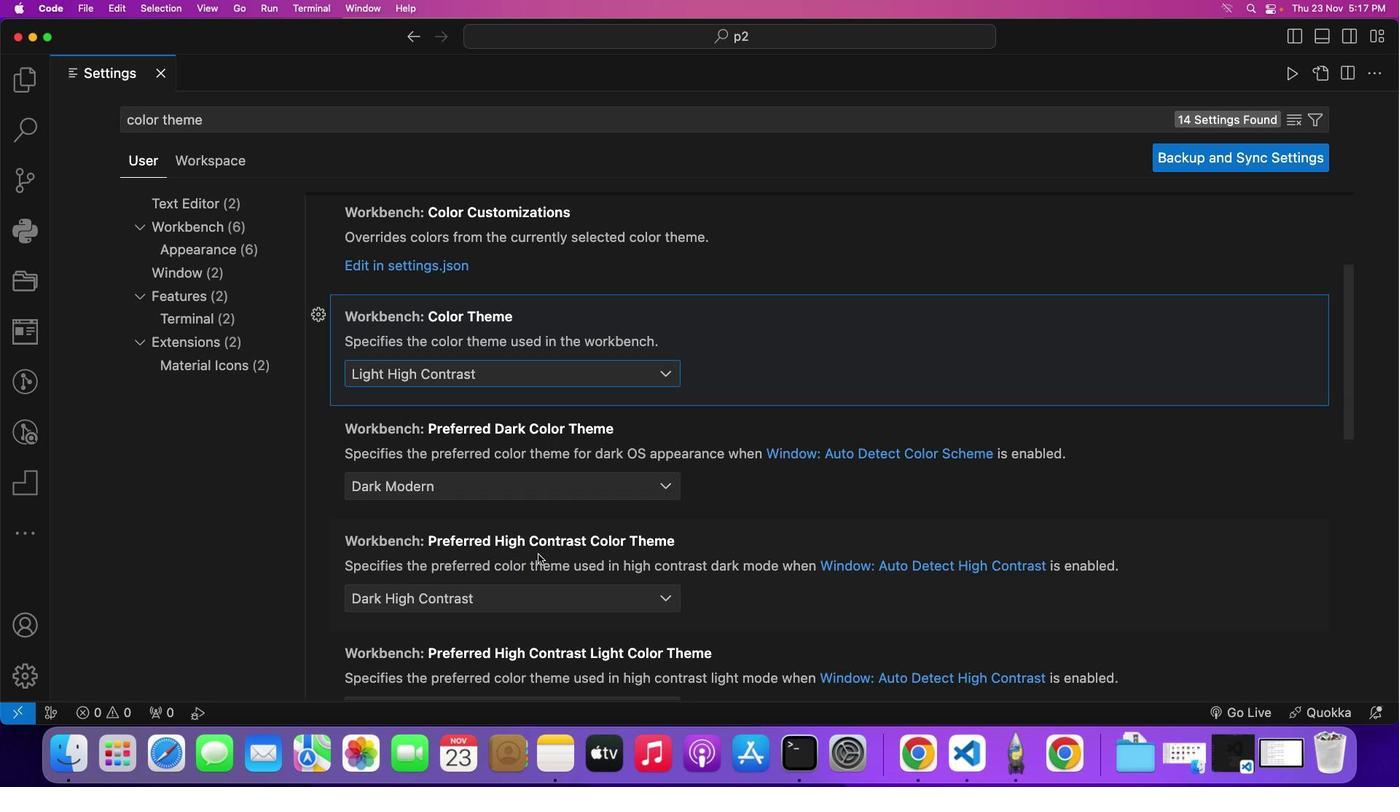 
Action: Mouse moved to (167, 75)
Screenshot: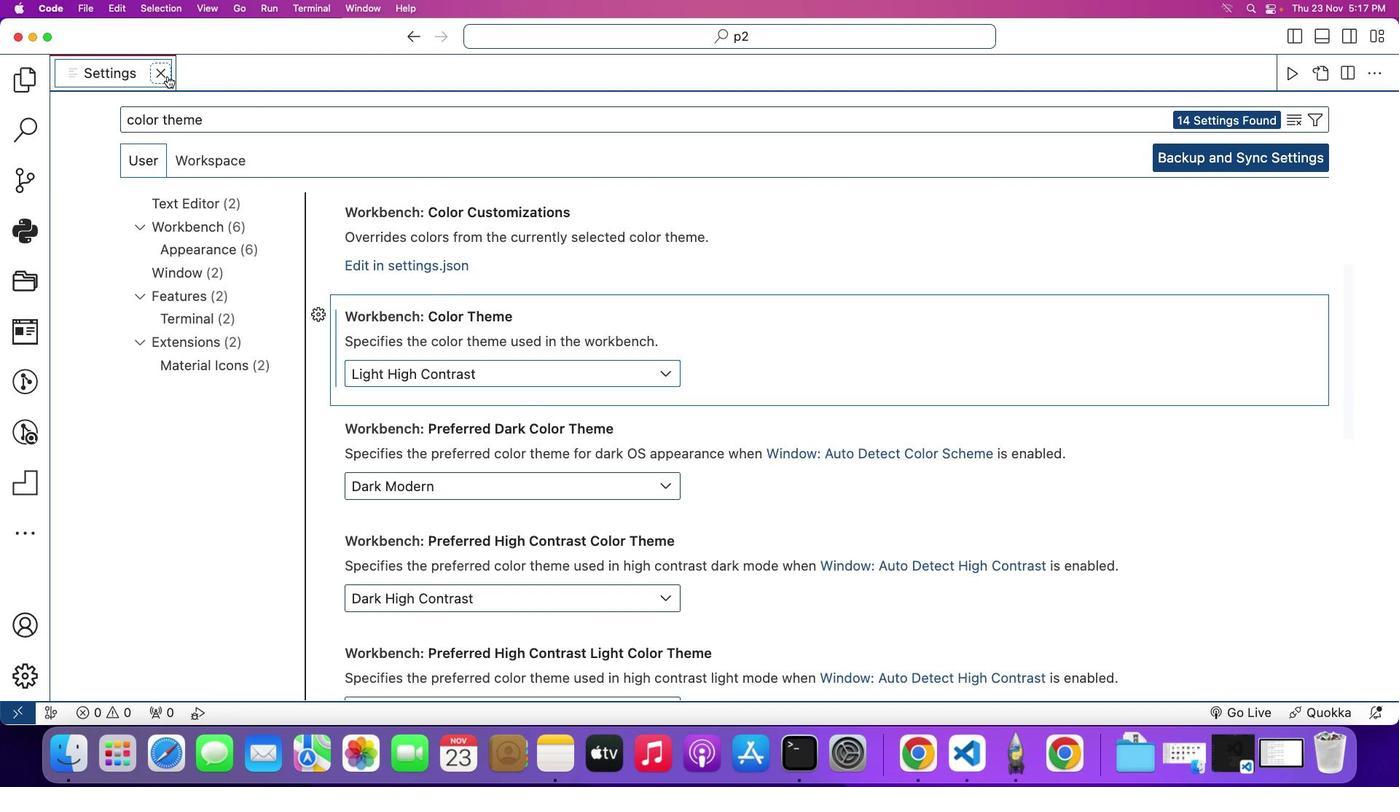 
Action: Mouse pressed left at (167, 75)
Screenshot: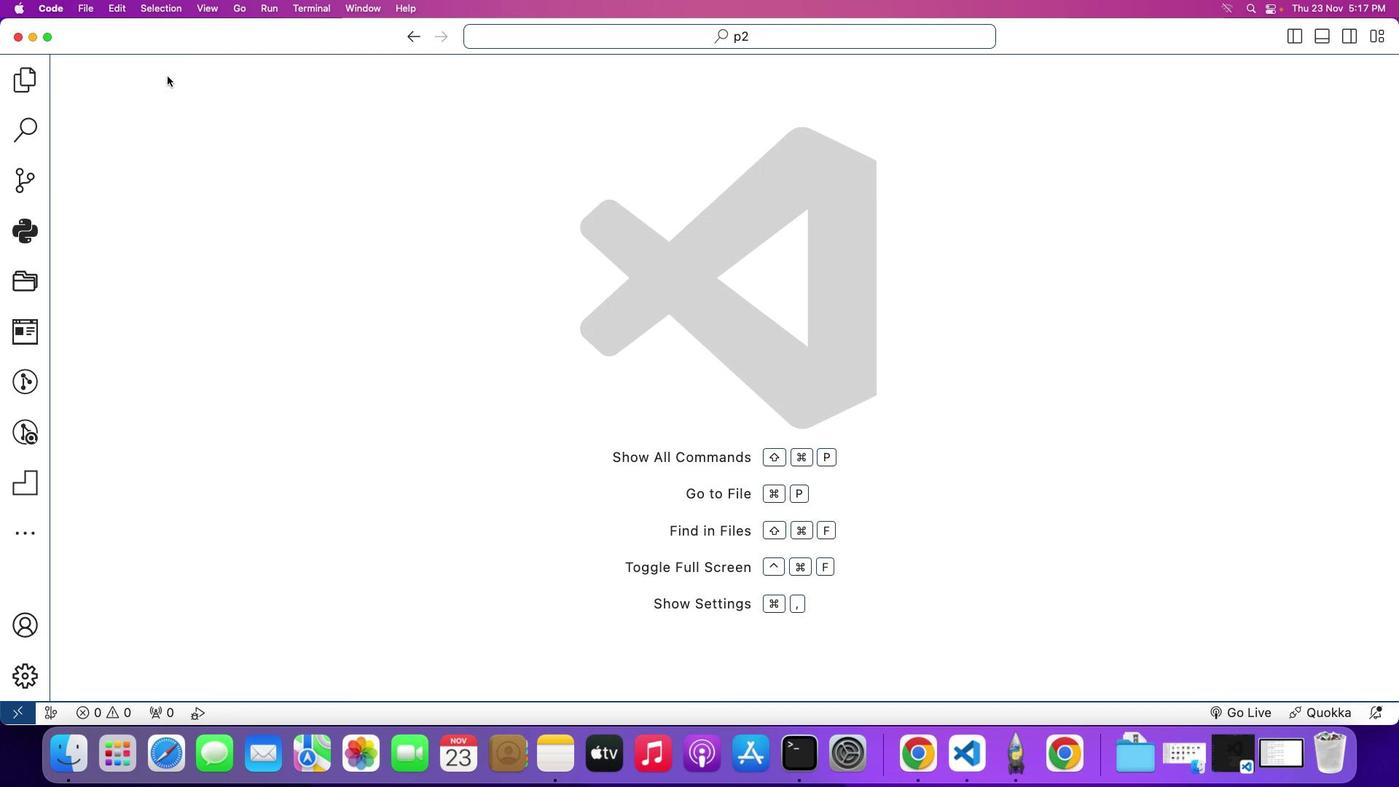 
Action: Mouse moved to (351, 276)
Screenshot: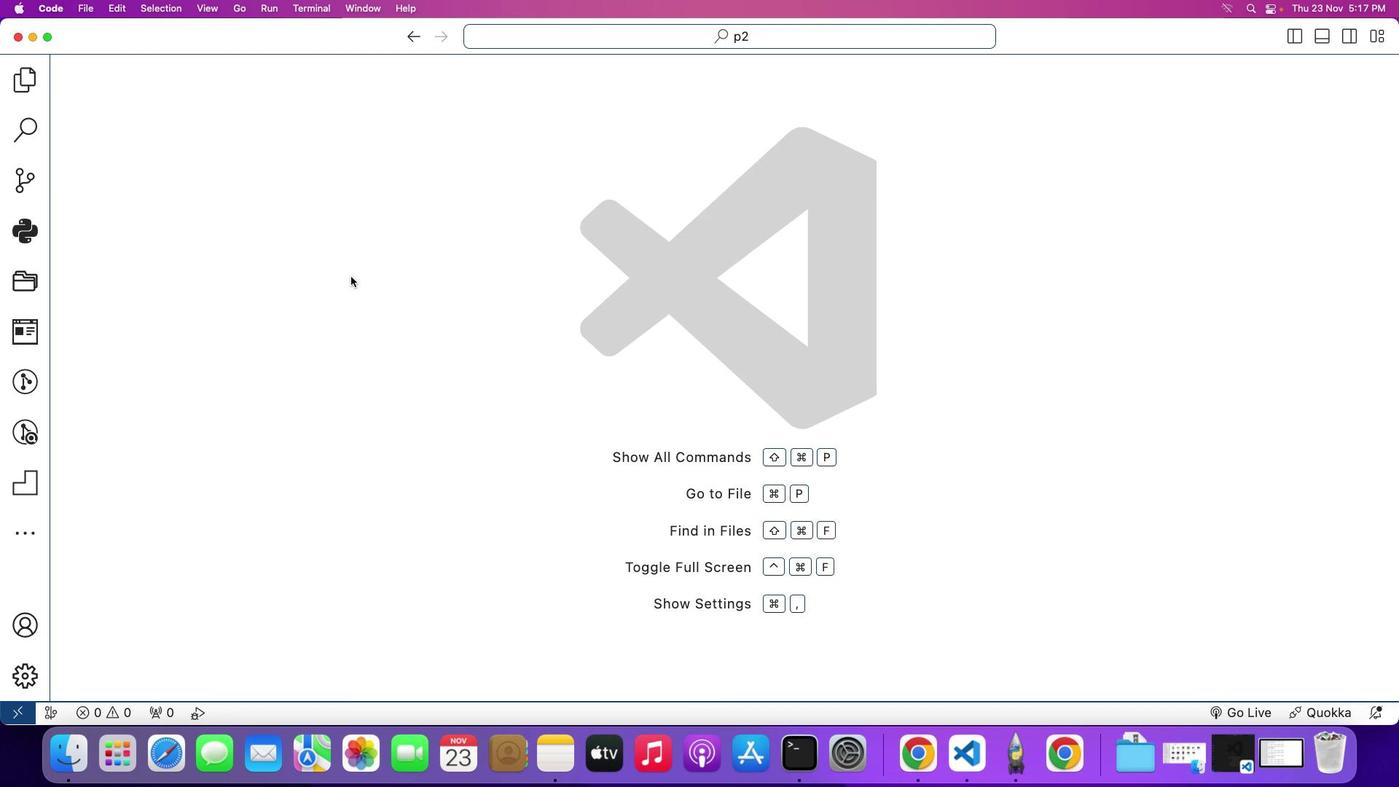
